 Task: In the Contact  Madison.Walker@Protonmail.com, schedule and save the meeting with title: 'Introducing Our Products and Services ', Select date: '20 September, 2023', select start time: 10:30:AM. Add location on call (718) 987-6555 with meeting description: For further discussion on products, kindly join the meeting.. Logged in from softage.6@softage.net
Action: Mouse moved to (104, 70)
Screenshot: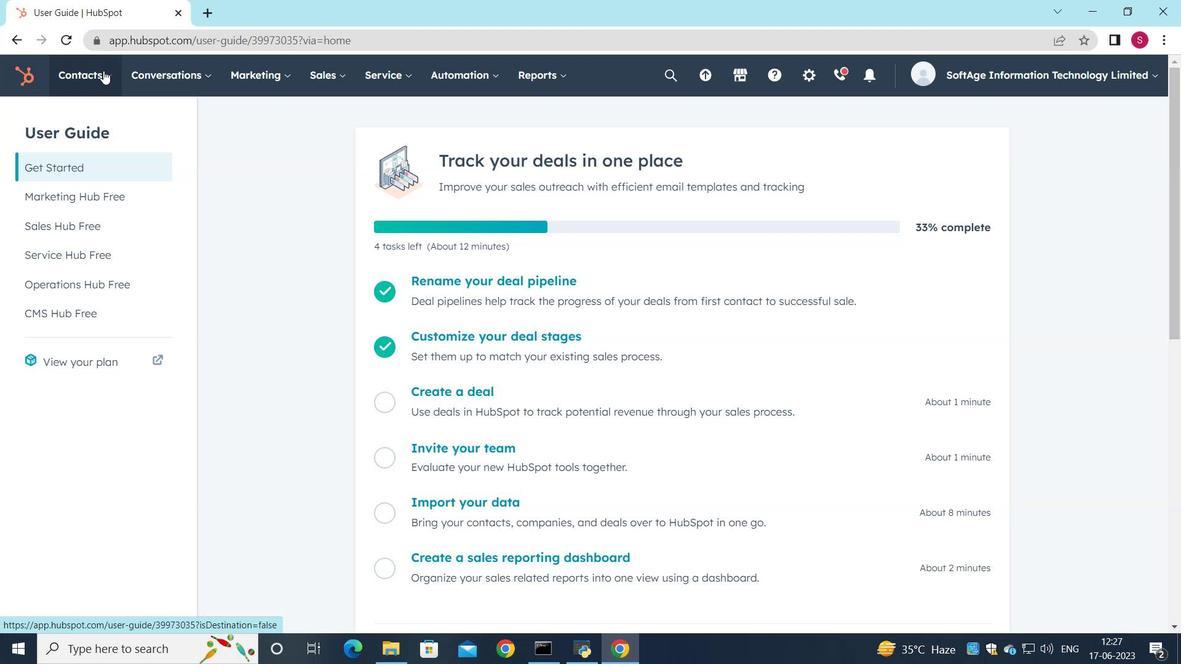 
Action: Mouse pressed left at (104, 70)
Screenshot: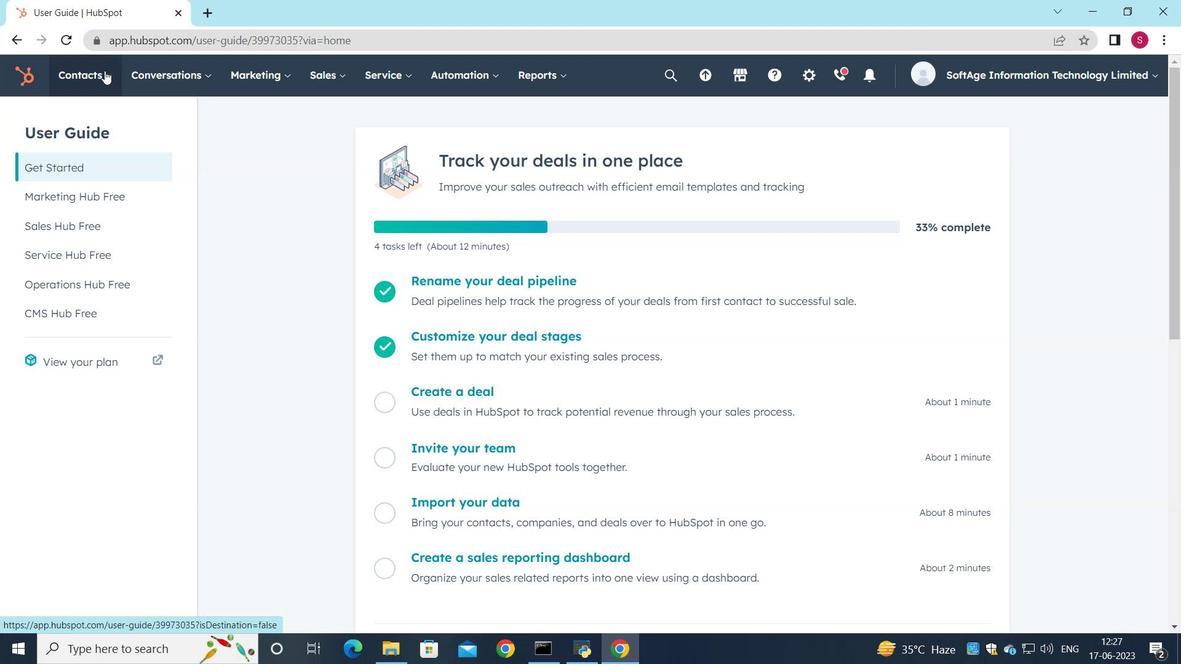 
Action: Mouse moved to (127, 116)
Screenshot: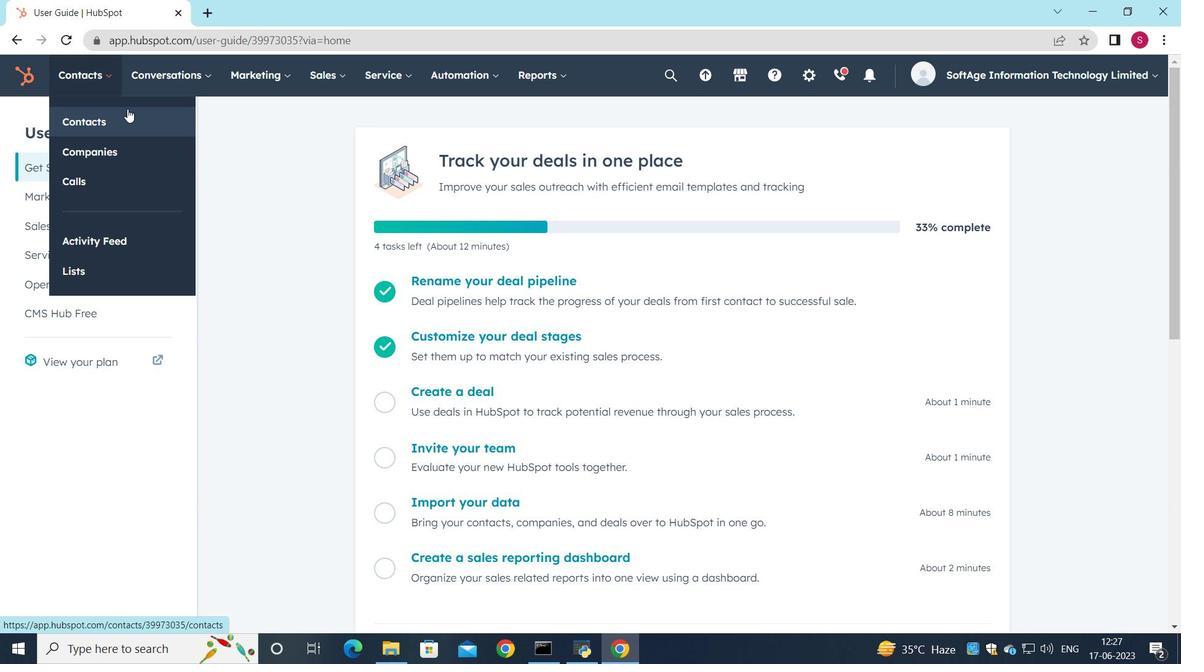 
Action: Mouse pressed left at (127, 116)
Screenshot: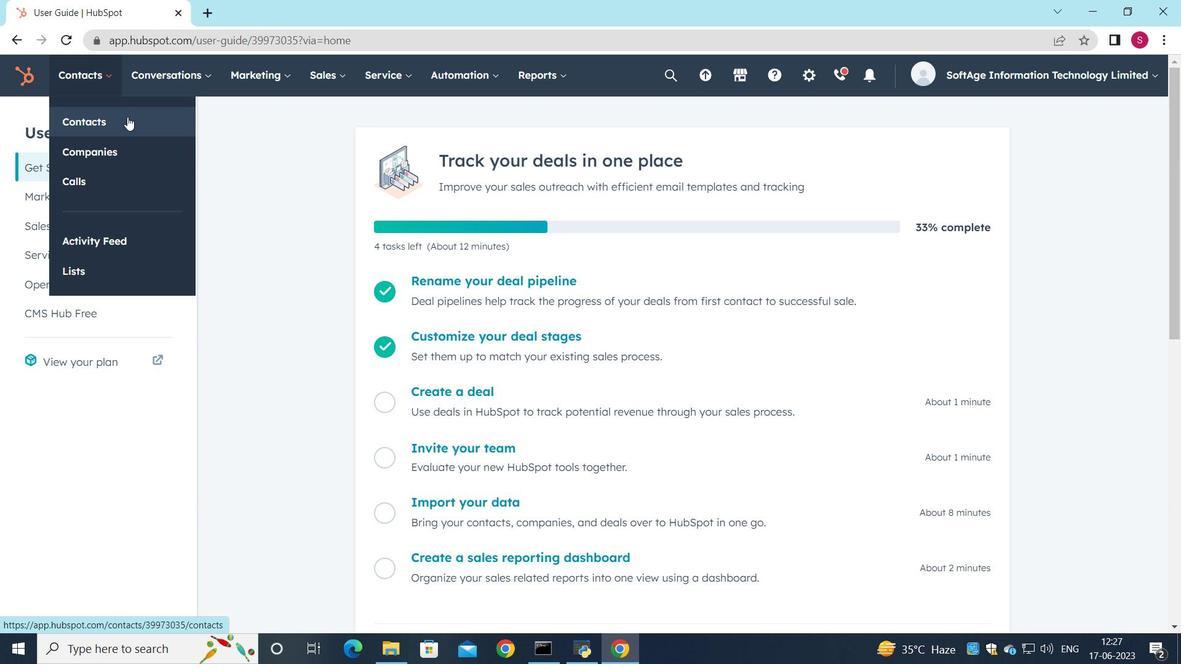 
Action: Mouse moved to (141, 244)
Screenshot: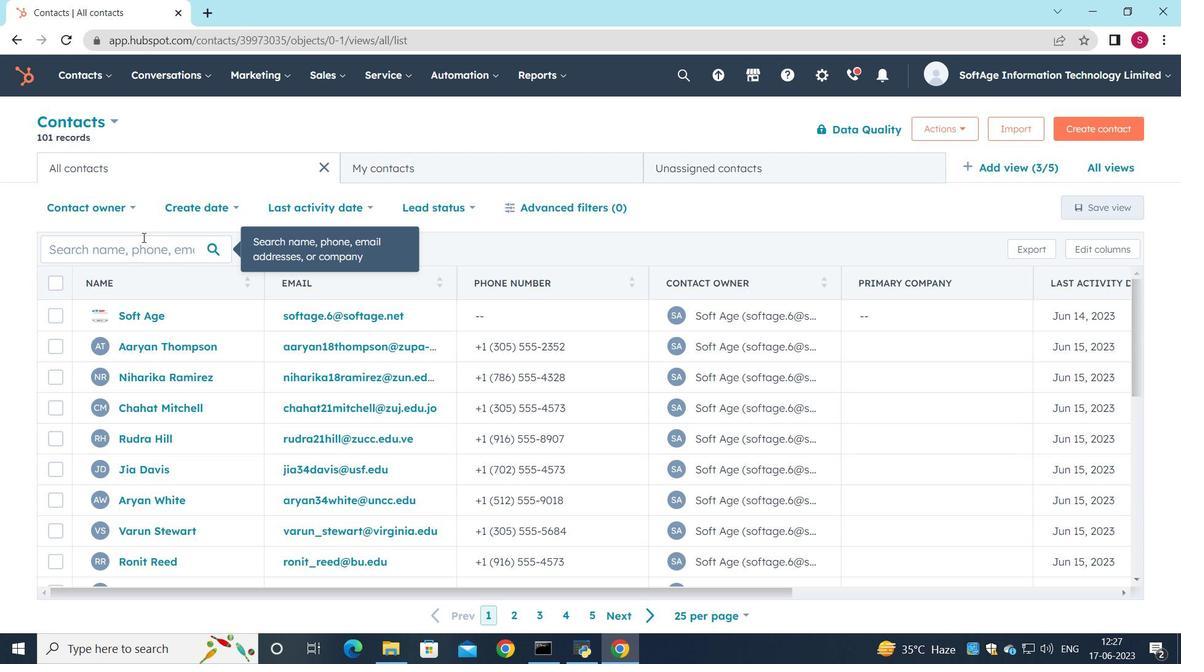 
Action: Mouse pressed left at (141, 244)
Screenshot: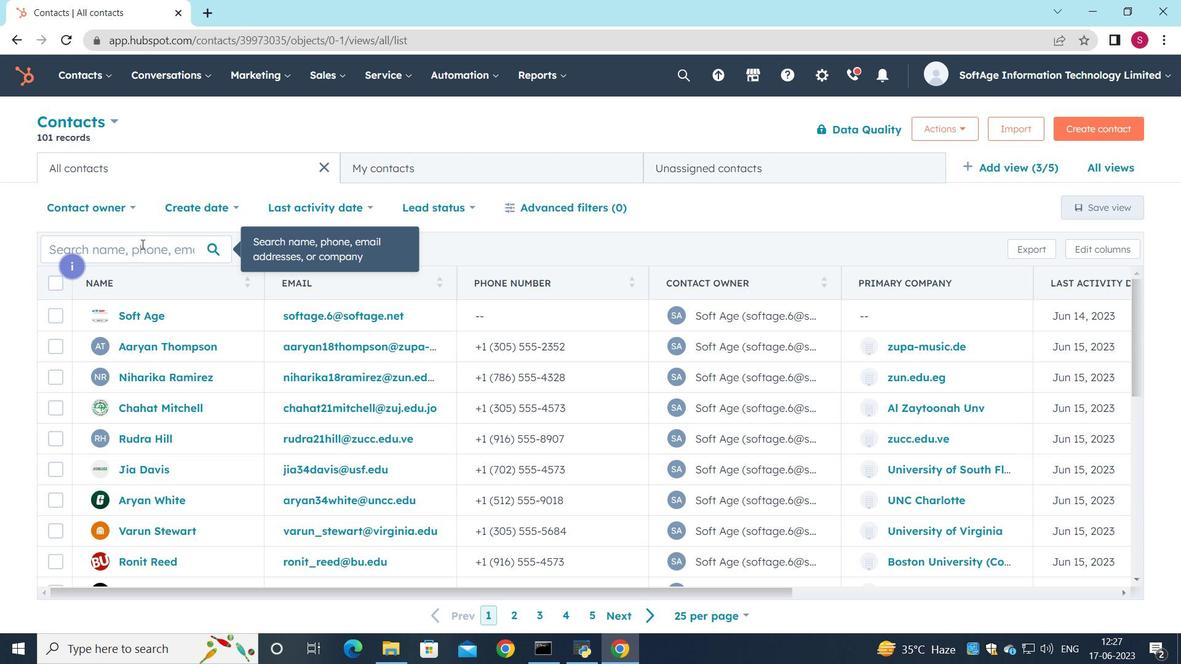 
Action: Key pressed <Key.shift><Key.shift><Key.shift><Key.shift><Key.shift><Key.shift><Key.shift>Madison.<Key.shift>Walker<Key.shift><Key.shift><Key.shift><Key.shift><Key.shift><Key.shift><Key.shift><Key.shift><Key.shift><Key.shift><Key.shift><Key.shift>@<Key.shift><Key.shift><Key.shift><Key.shift>Protonmail.com
Screenshot: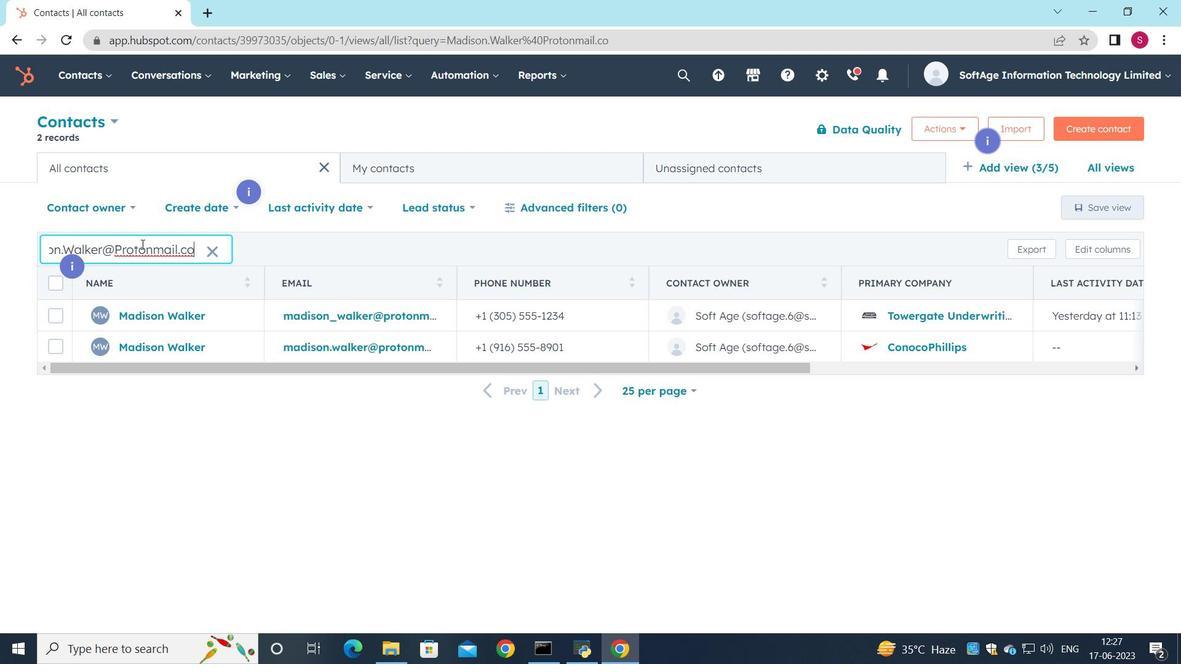 
Action: Mouse moved to (162, 307)
Screenshot: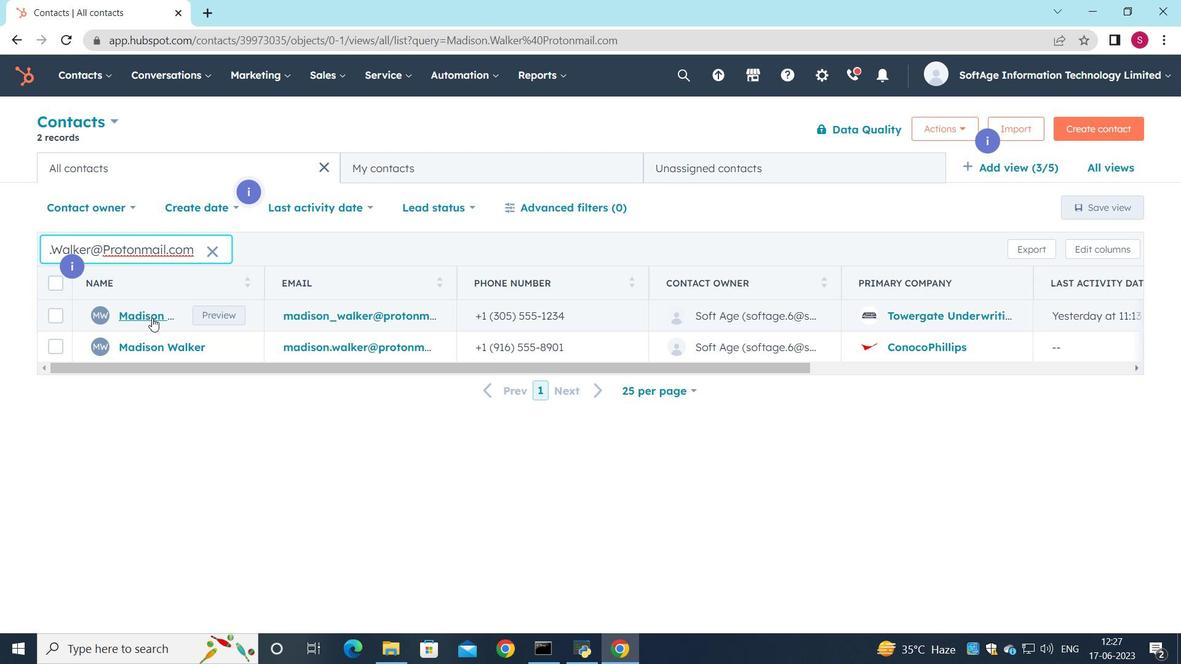 
Action: Mouse pressed left at (162, 307)
Screenshot: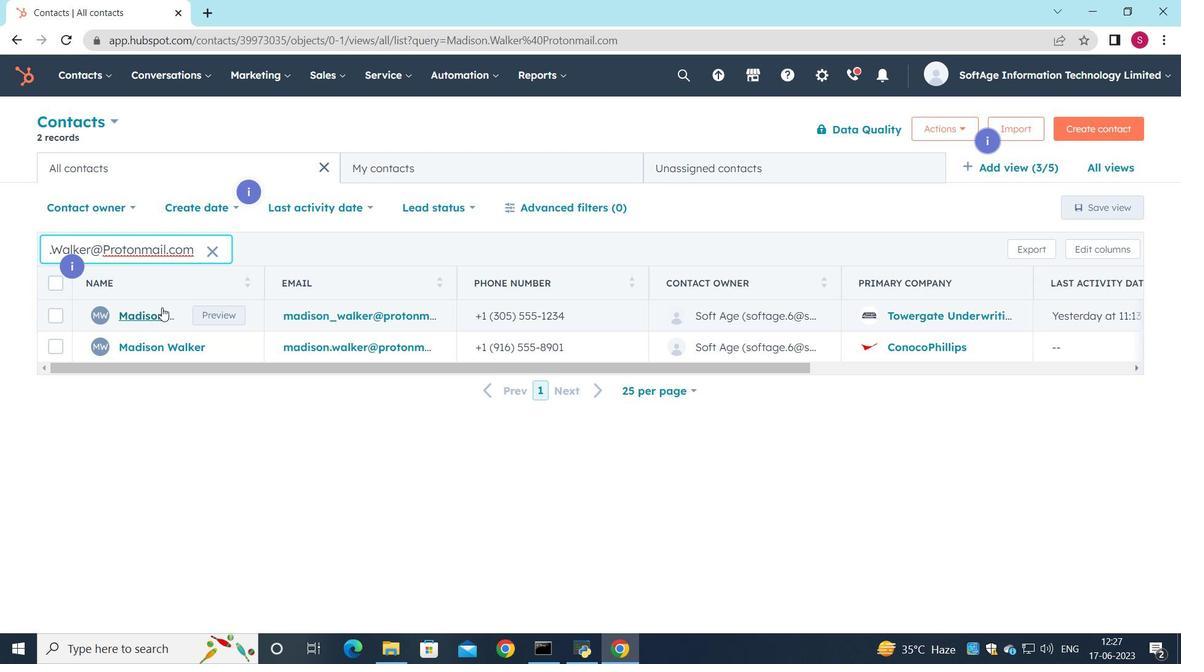 
Action: Mouse moved to (164, 313)
Screenshot: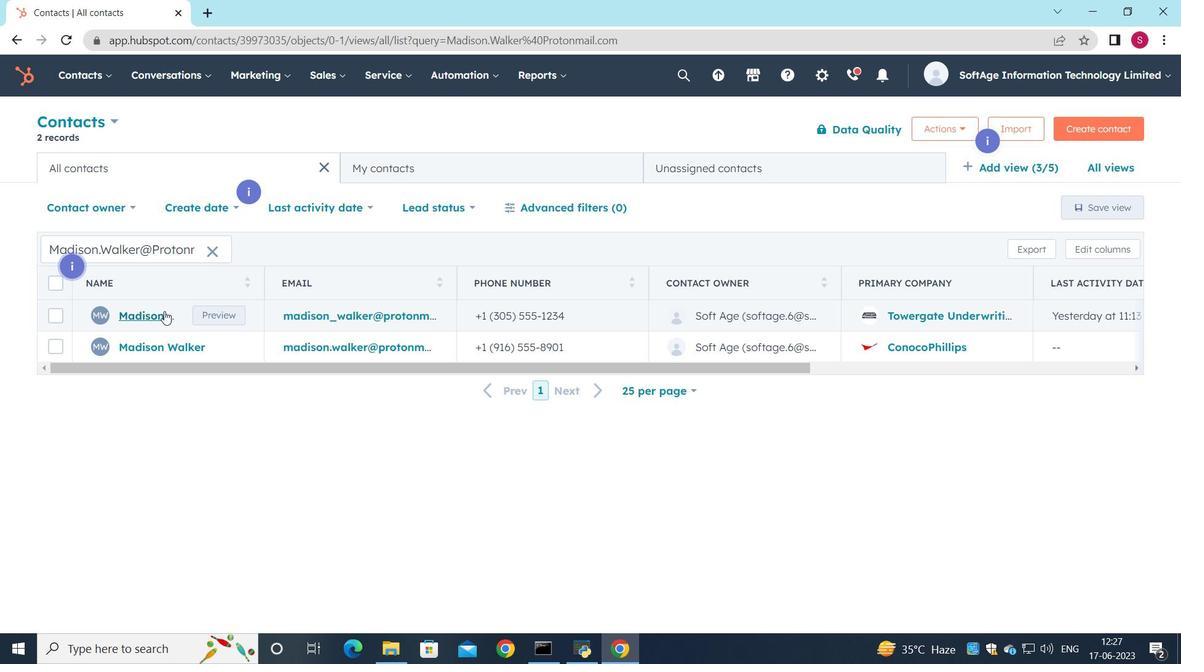 
Action: Mouse pressed left at (164, 313)
Screenshot: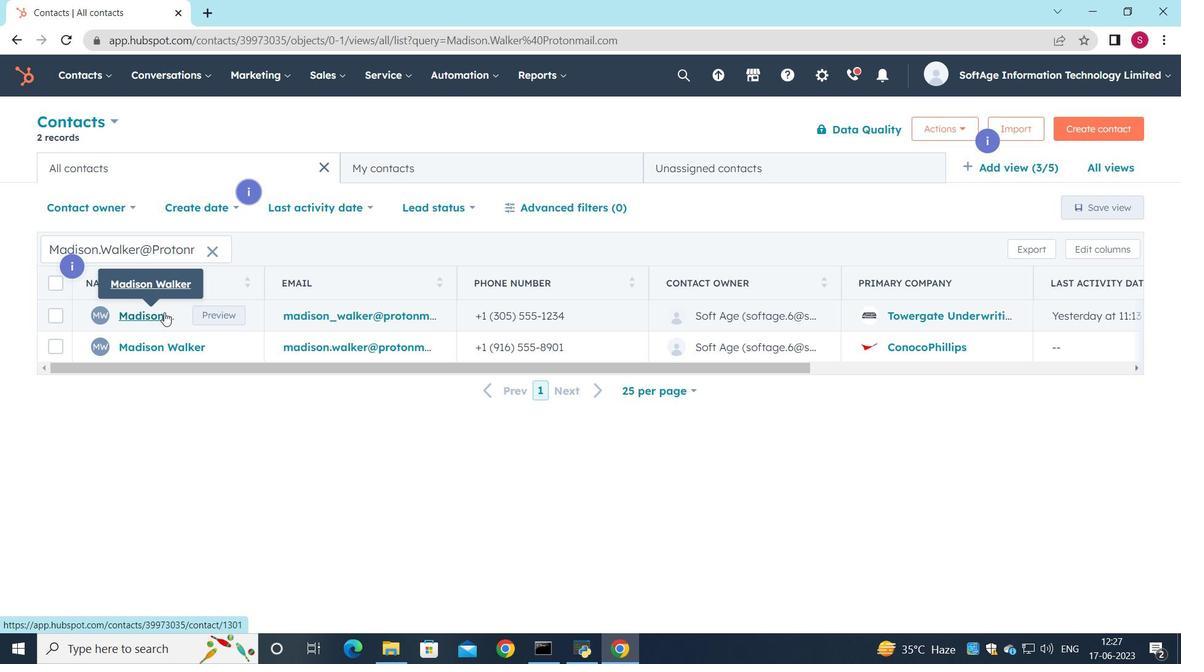 
Action: Mouse moved to (203, 260)
Screenshot: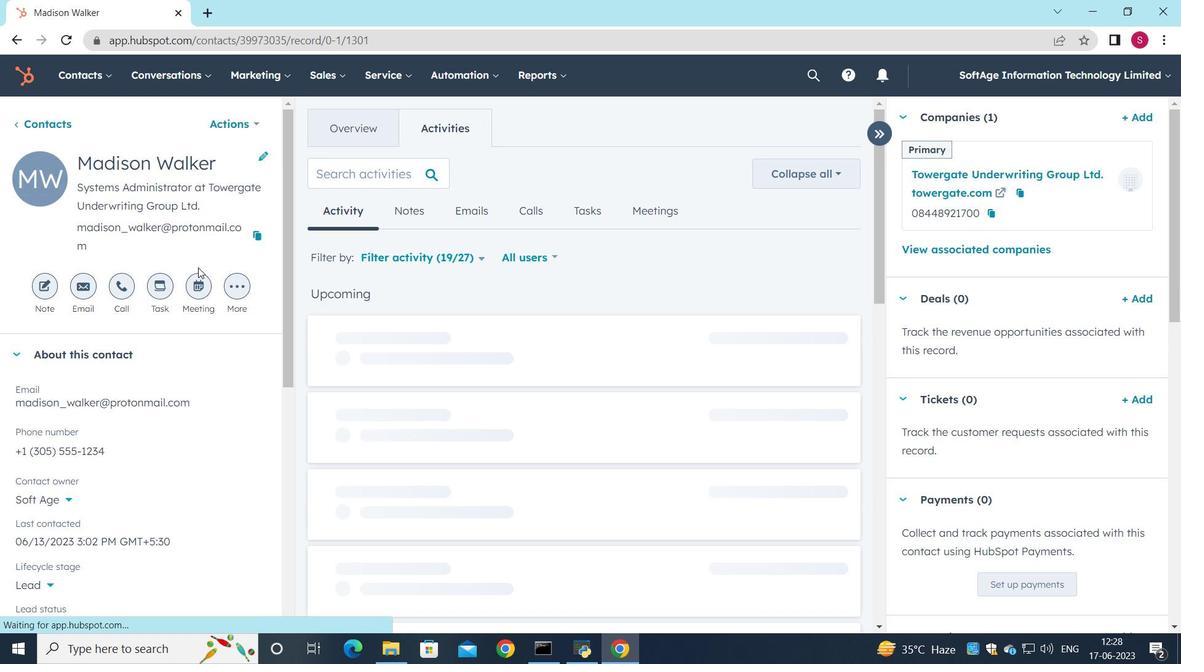 
Action: Mouse pressed left at (203, 260)
Screenshot: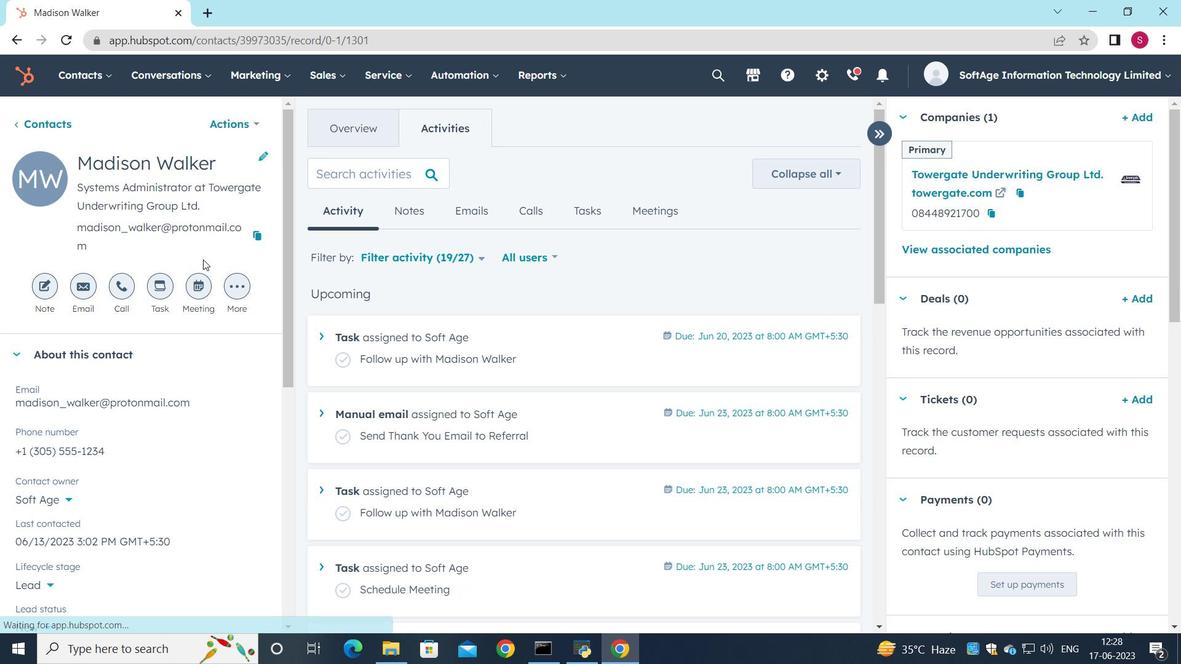 
Action: Mouse moved to (201, 273)
Screenshot: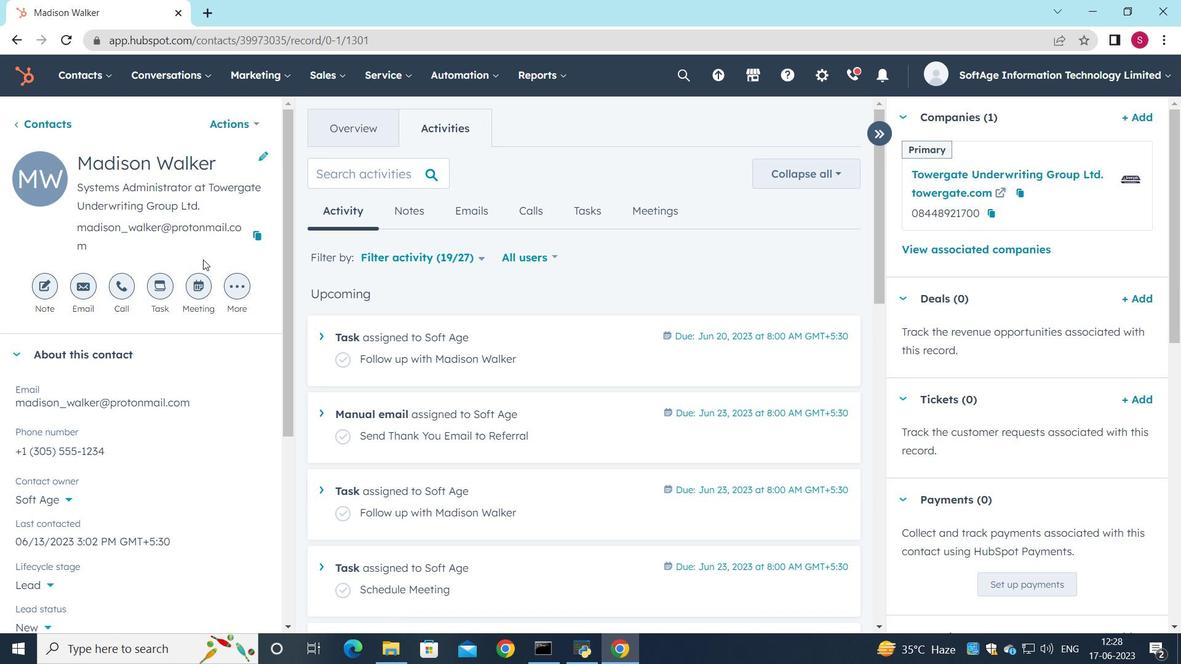 
Action: Mouse pressed left at (201, 273)
Screenshot: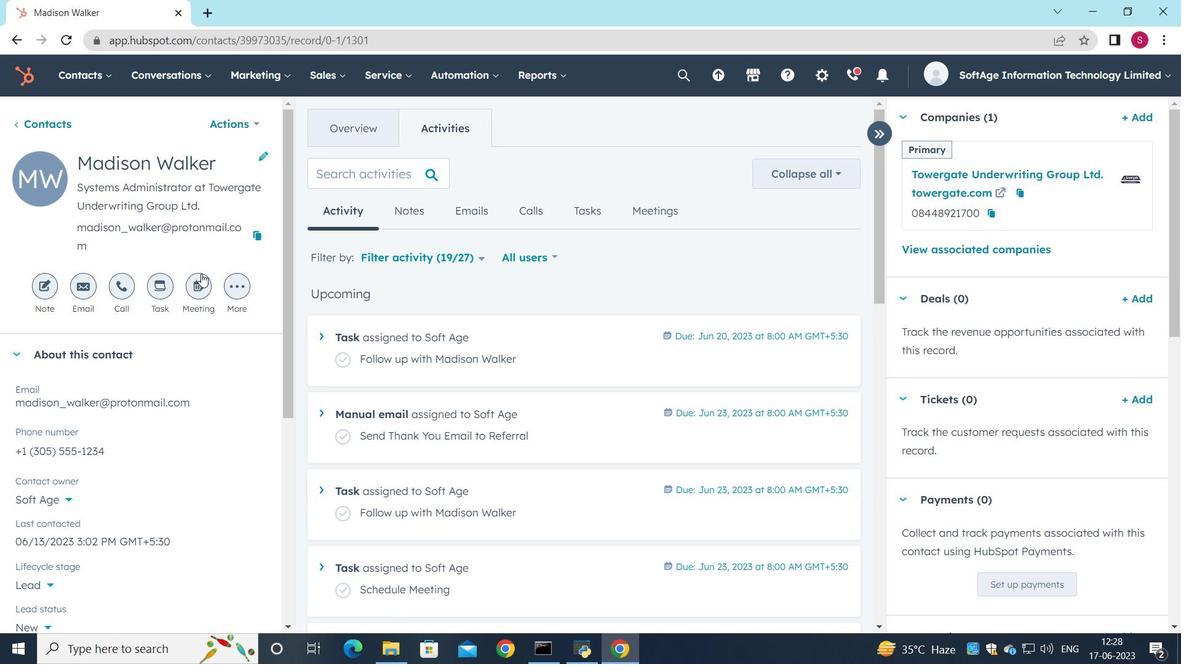 
Action: Mouse moved to (176, 224)
Screenshot: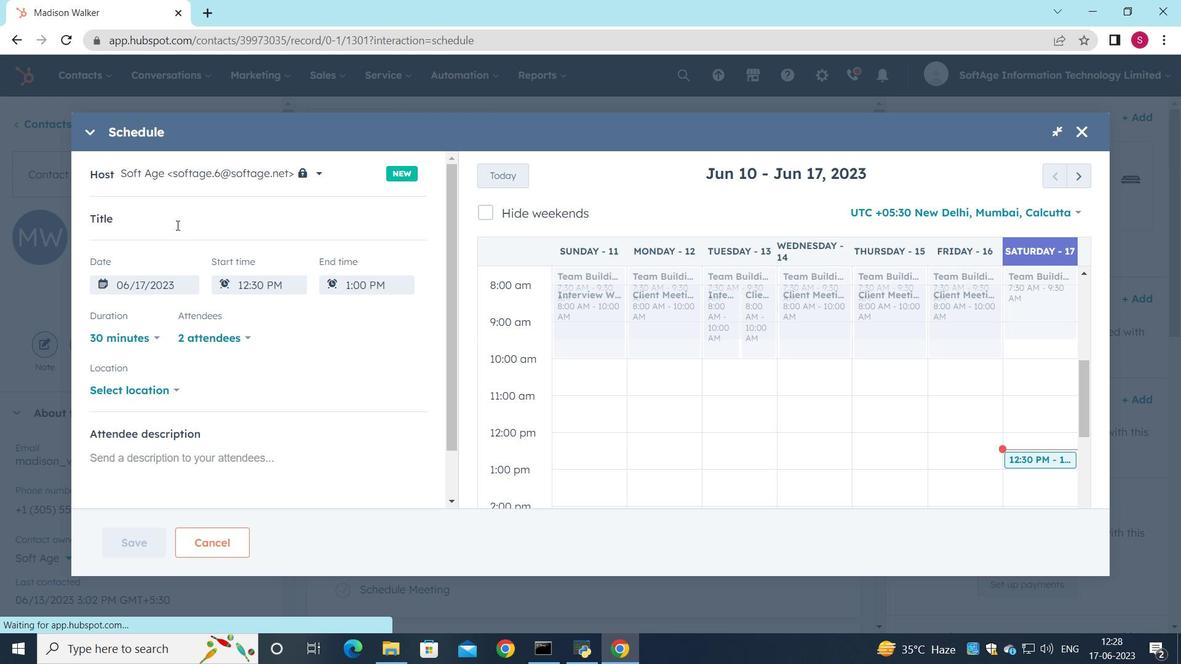 
Action: Key pressed <Key.shift>Introducing<Key.space><Key.shift>Our<Key.space><Key.shift>Products<Key.space>and<Key.space><Key.shift>Services
Screenshot: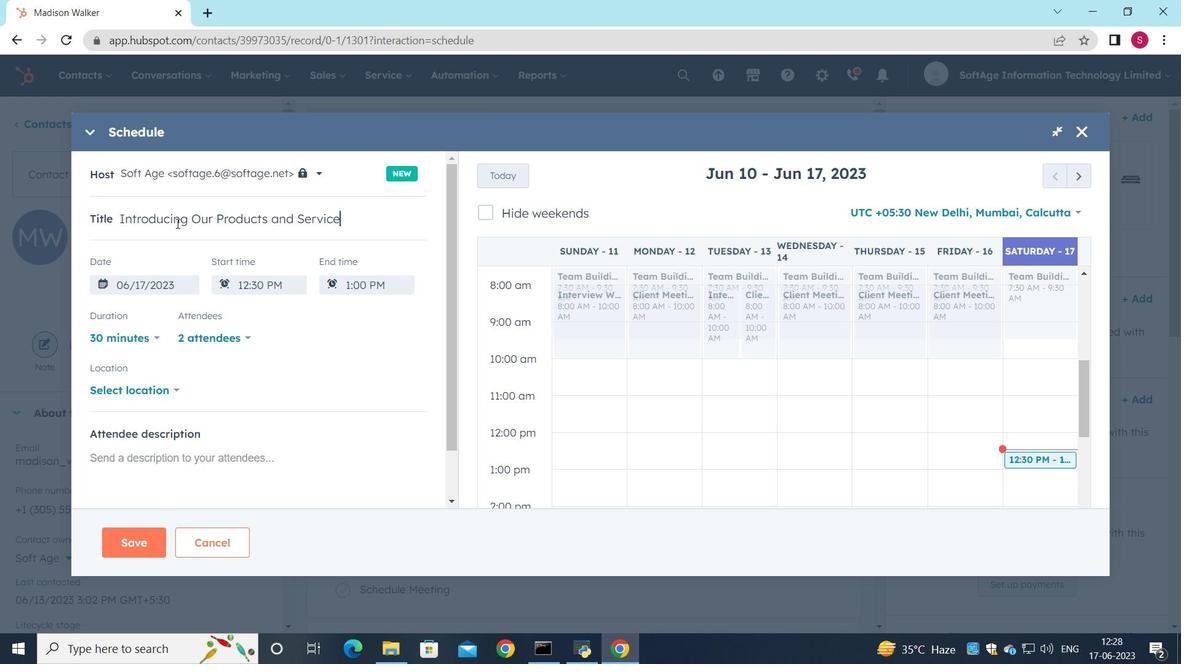 
Action: Mouse moved to (1079, 184)
Screenshot: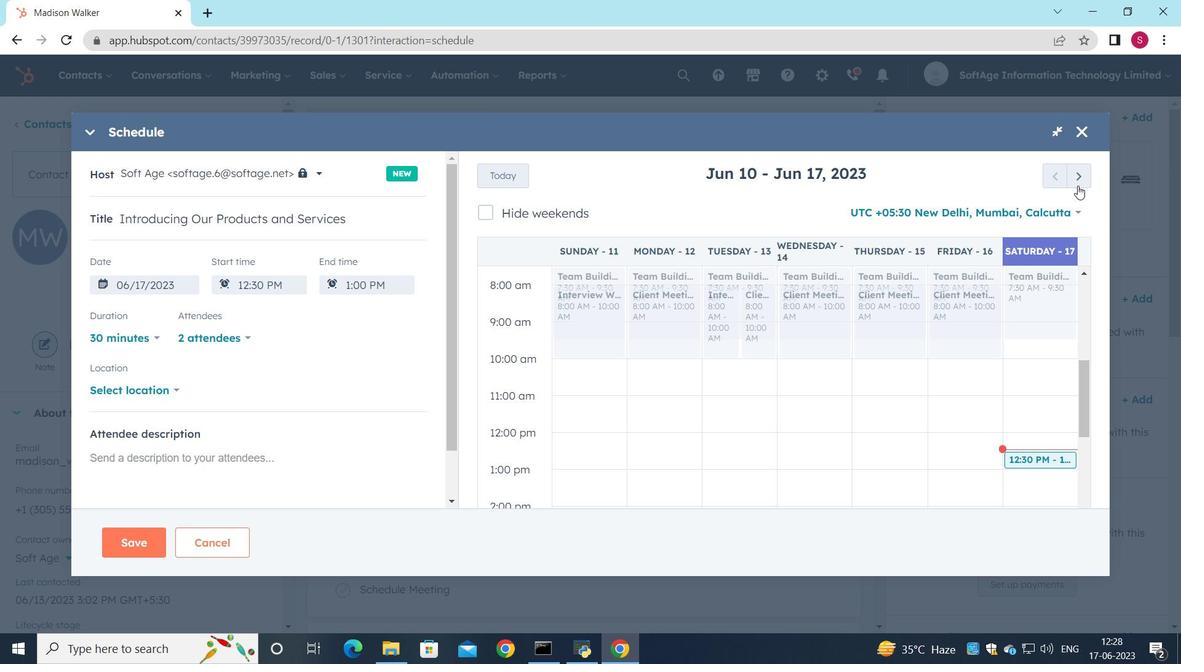 
Action: Mouse pressed left at (1079, 184)
Screenshot: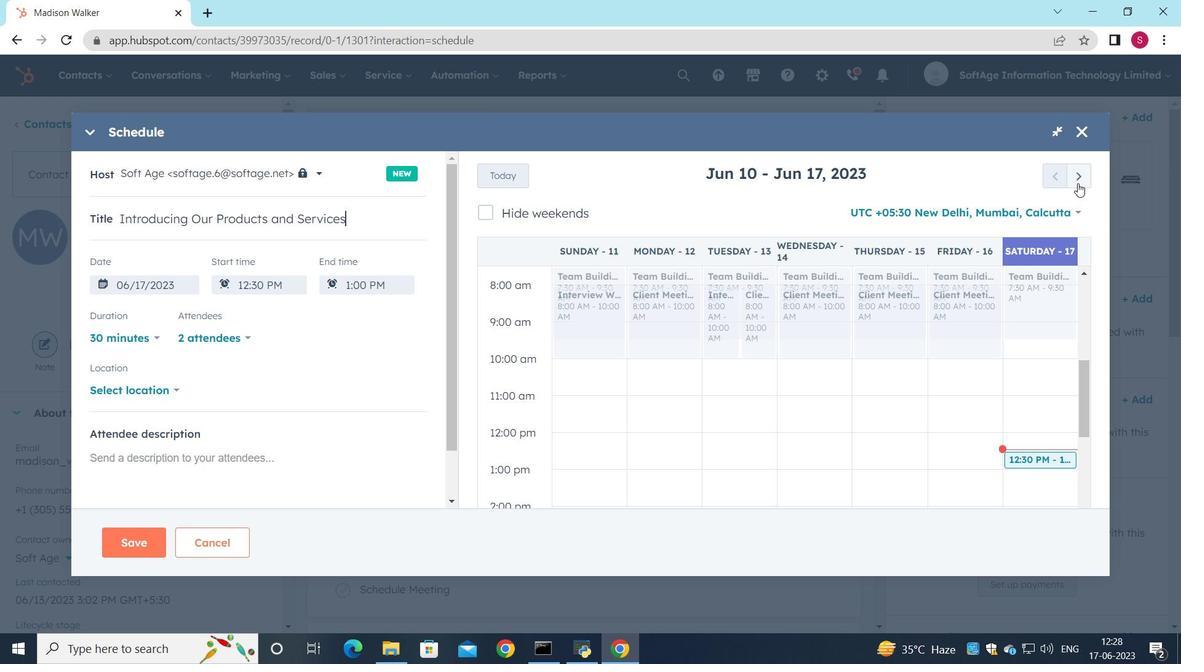 
Action: Mouse pressed left at (1079, 184)
Screenshot: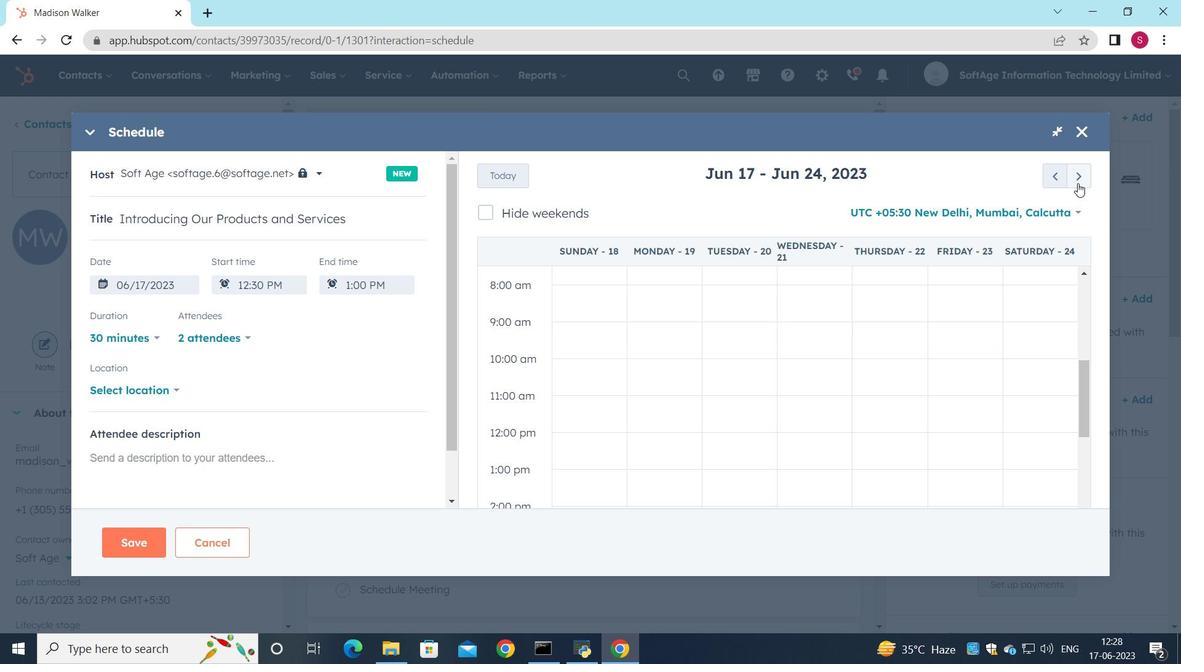 
Action: Mouse pressed left at (1079, 184)
Screenshot: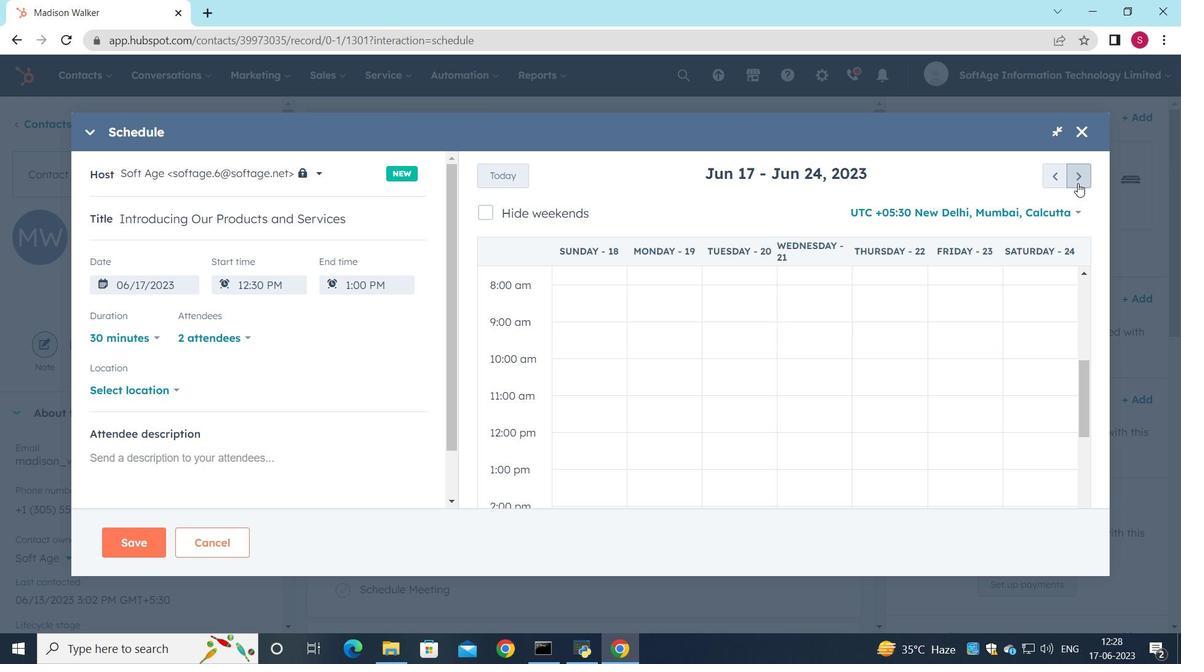 
Action: Mouse pressed left at (1079, 184)
Screenshot: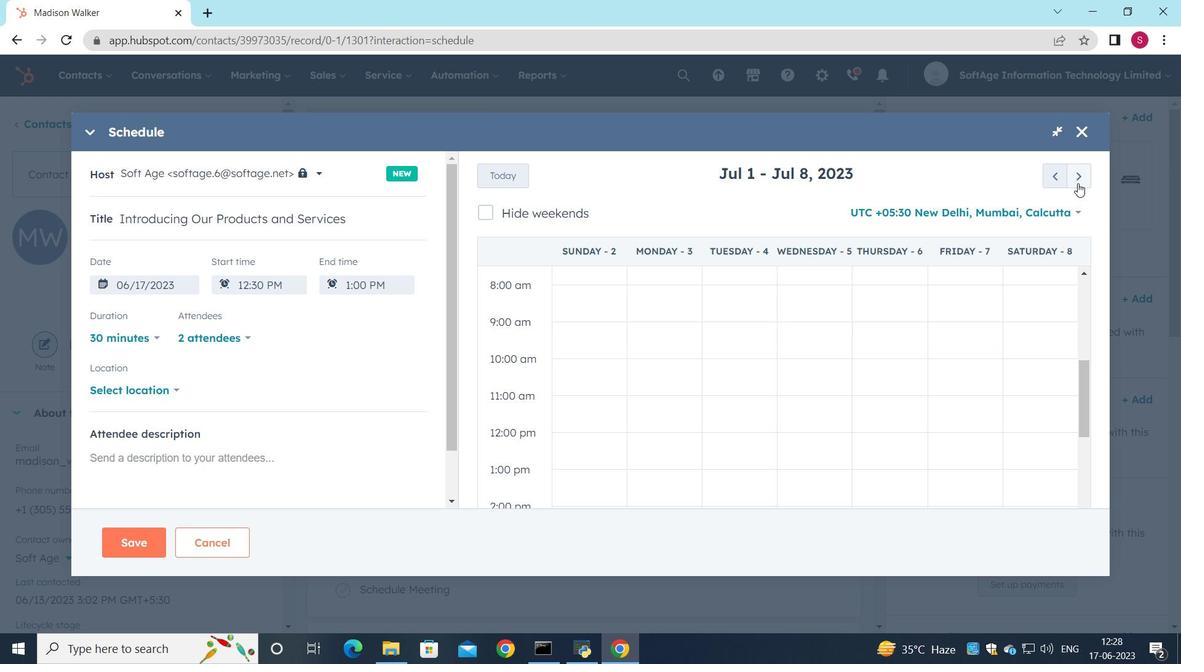 
Action: Mouse pressed left at (1079, 184)
Screenshot: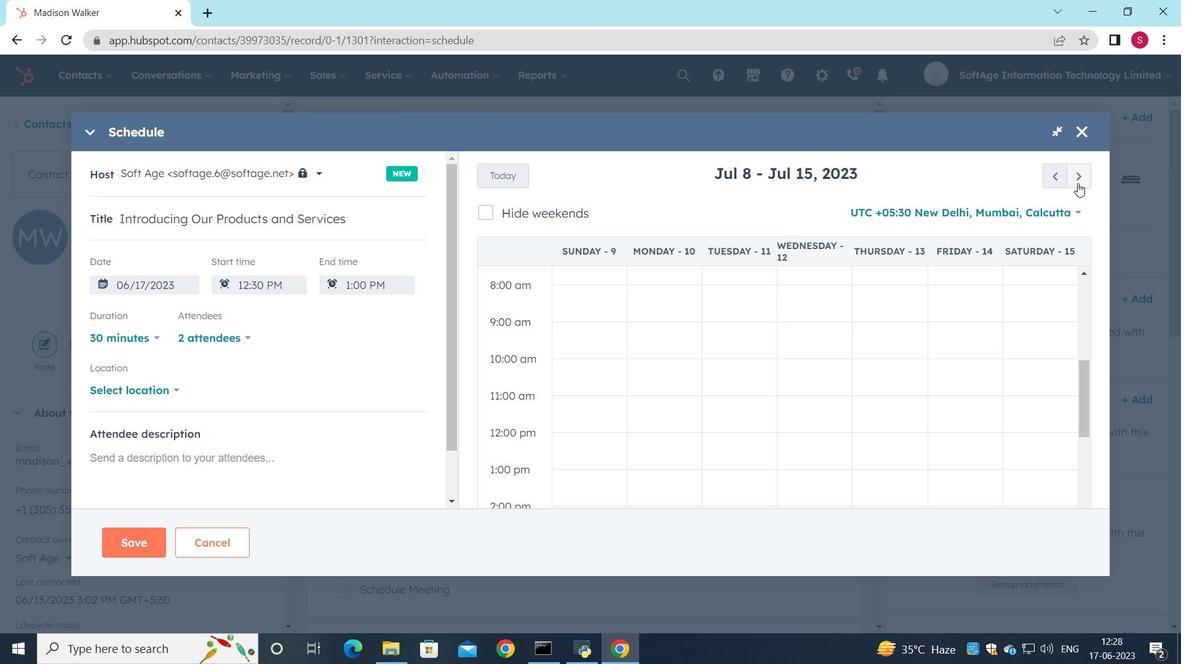 
Action: Mouse pressed left at (1079, 184)
Screenshot: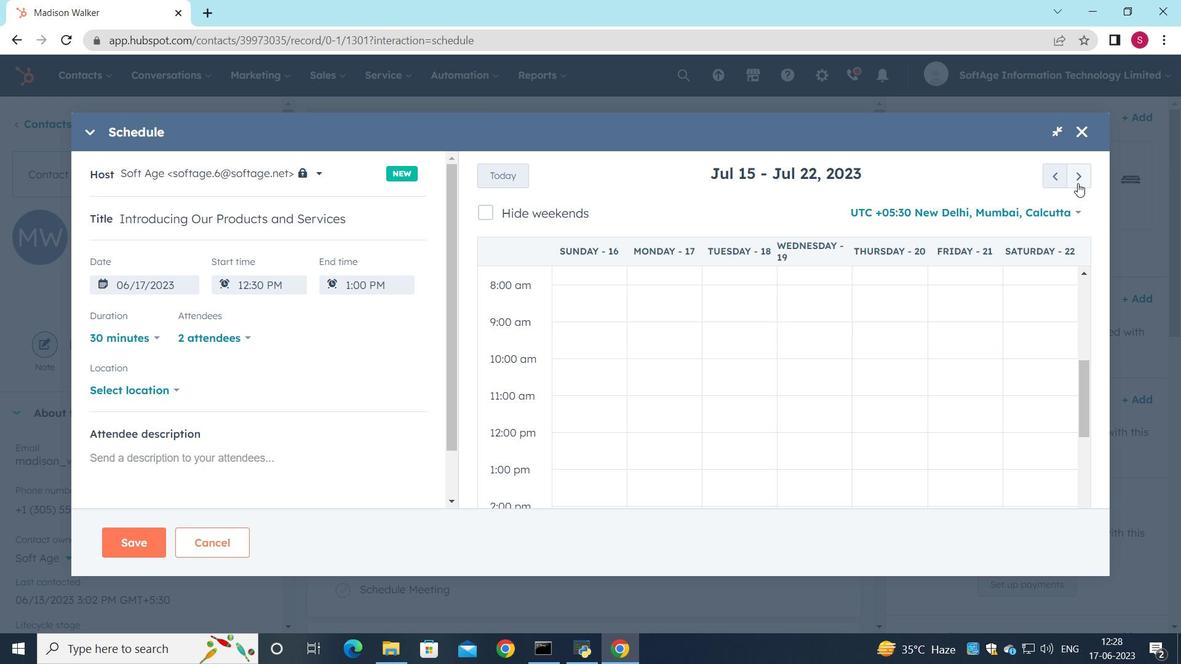 
Action: Mouse pressed left at (1079, 184)
Screenshot: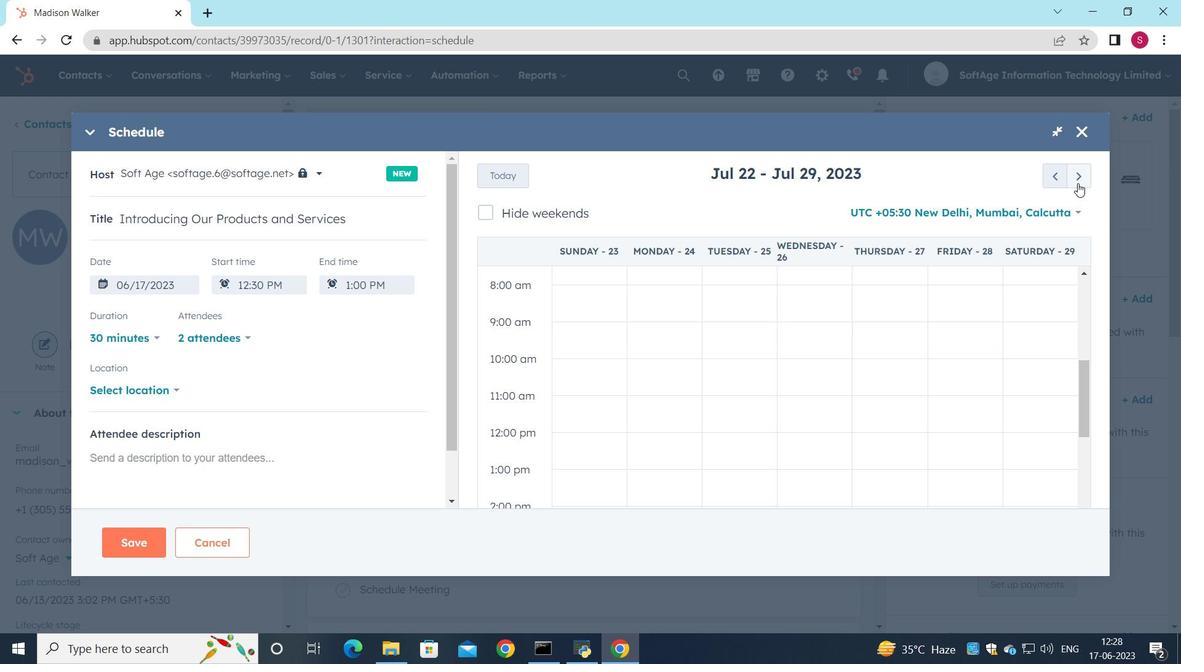 
Action: Mouse pressed left at (1079, 184)
Screenshot: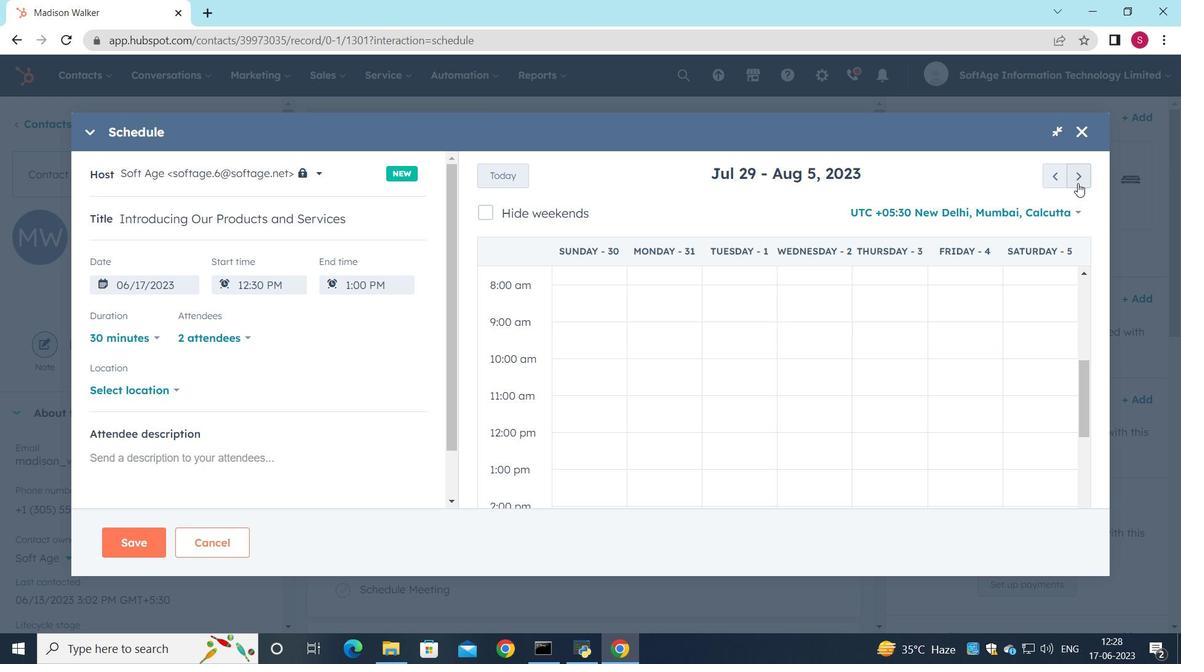 
Action: Mouse pressed left at (1079, 184)
Screenshot: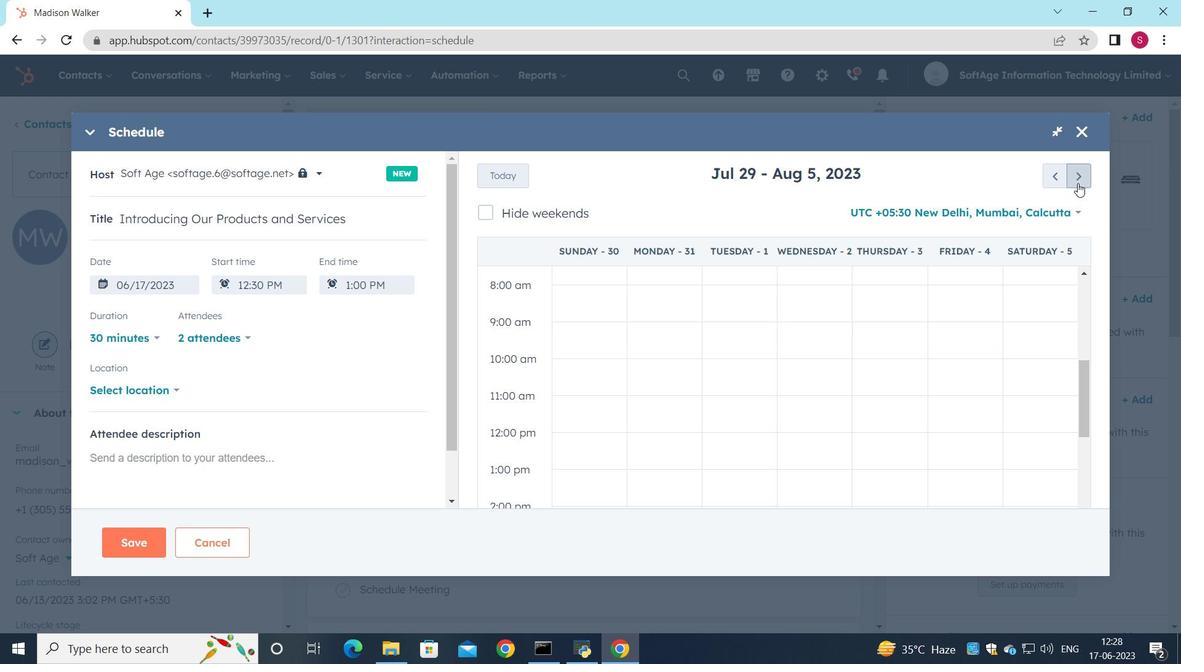 
Action: Mouse pressed left at (1079, 184)
Screenshot: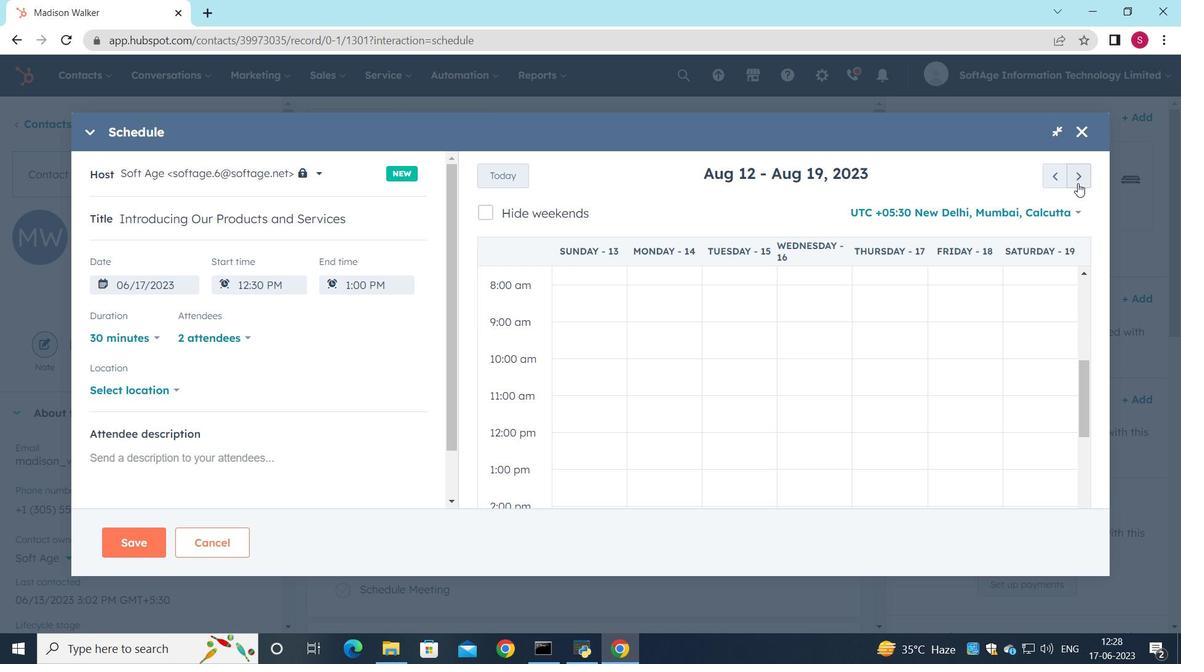 
Action: Mouse pressed left at (1079, 184)
Screenshot: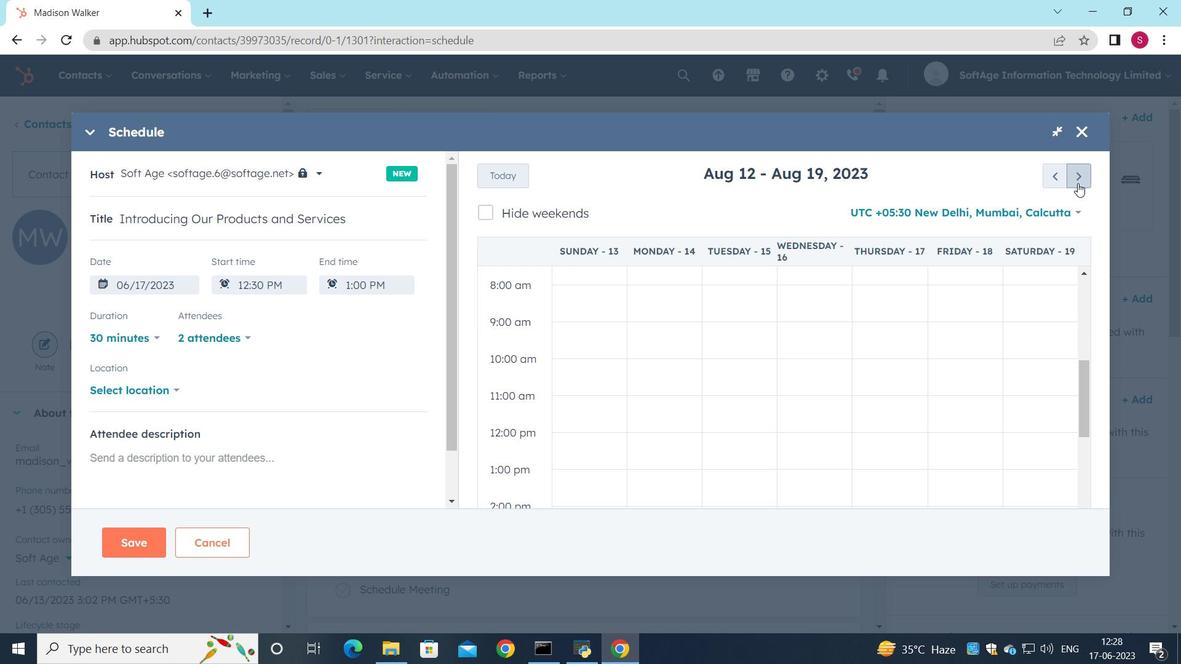 
Action: Mouse pressed left at (1079, 184)
Screenshot: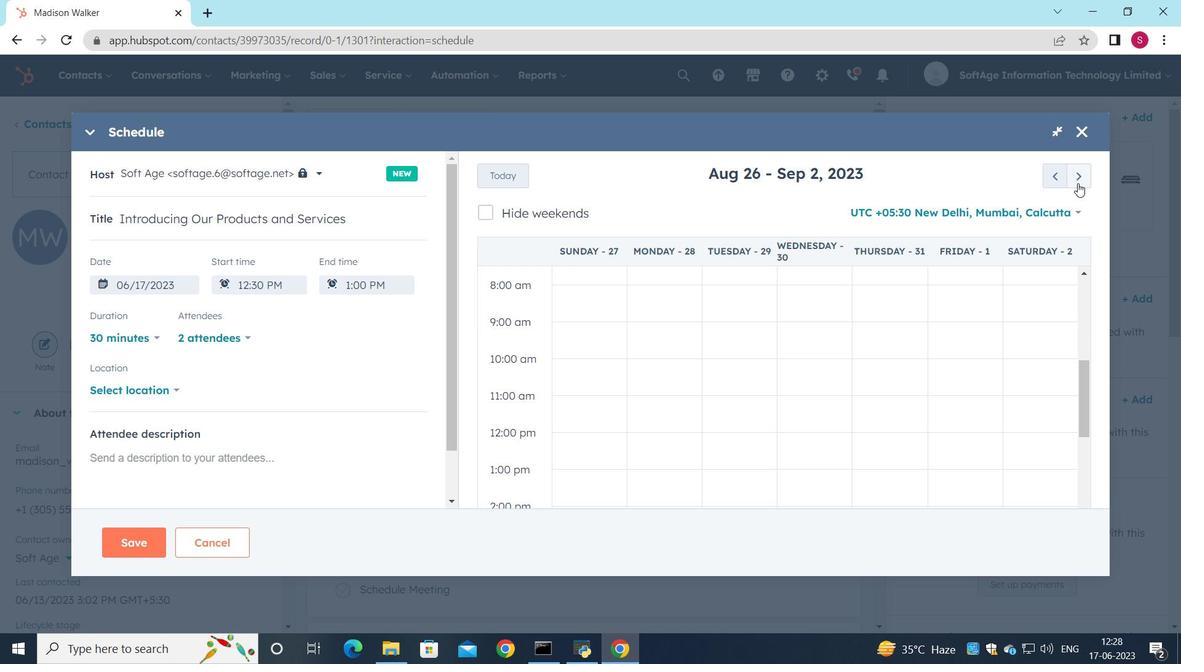 
Action: Mouse pressed left at (1079, 184)
Screenshot: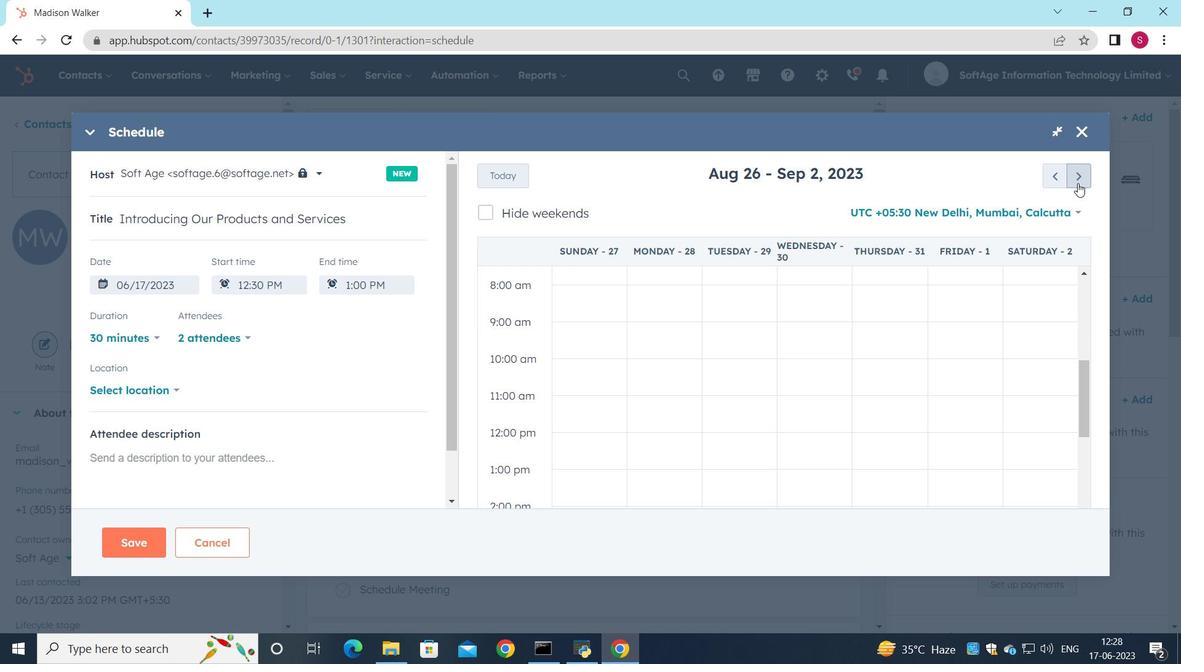 
Action: Mouse pressed left at (1079, 184)
Screenshot: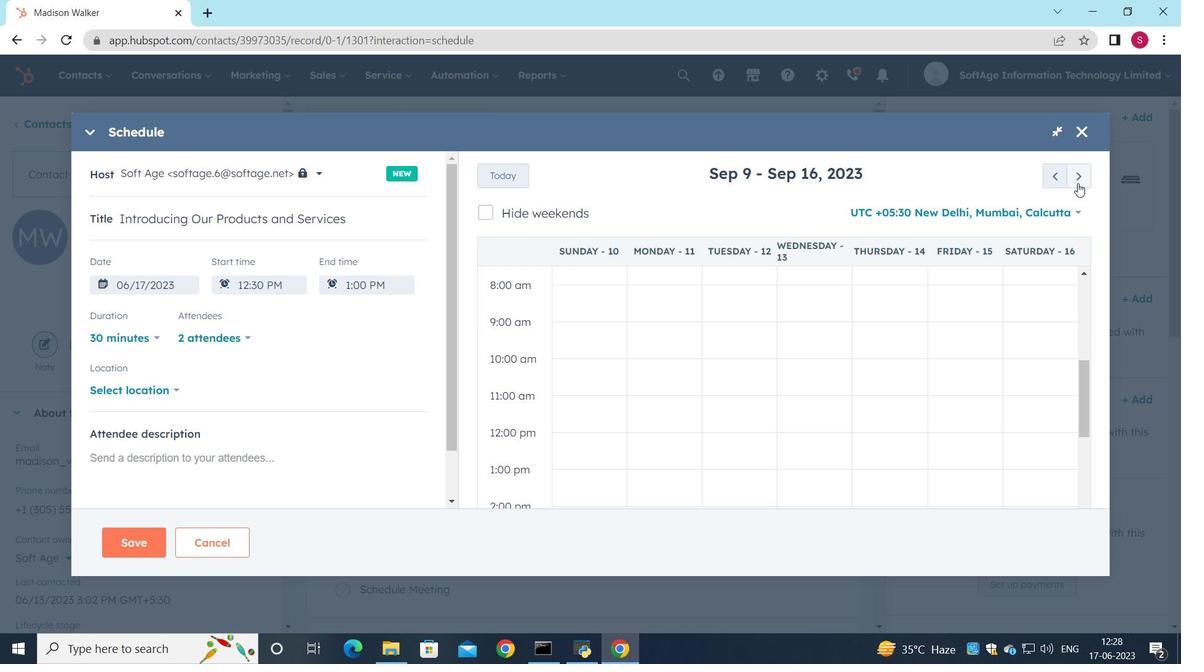 
Action: Mouse moved to (825, 411)
Screenshot: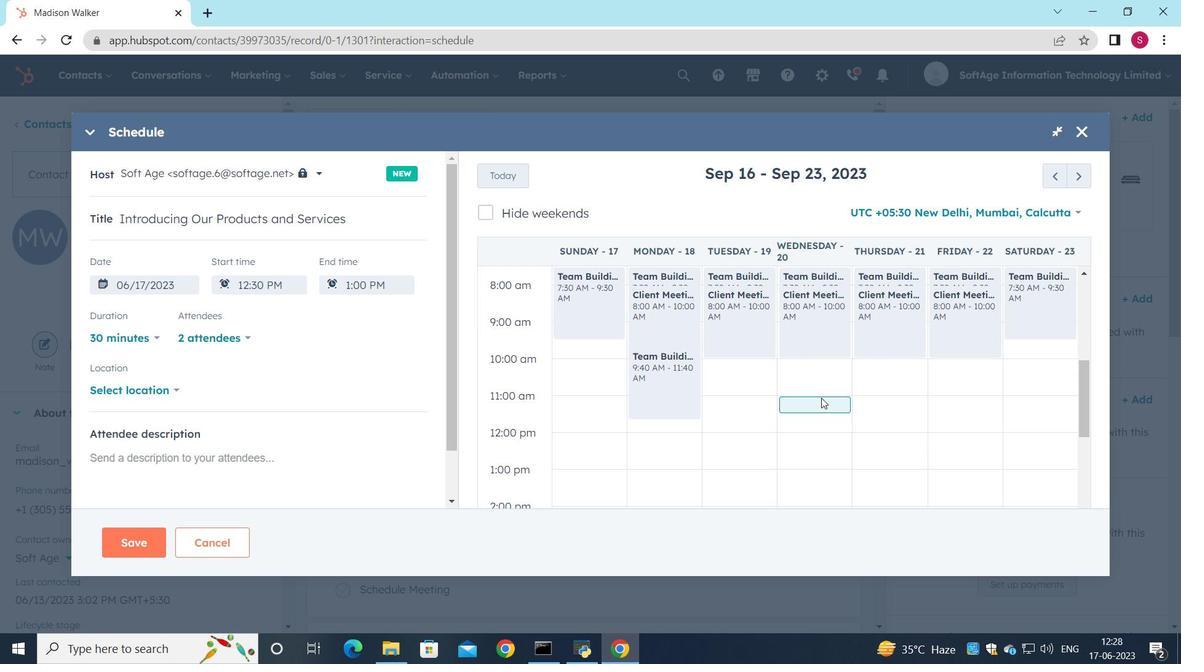 
Action: Mouse scrolled (825, 410) with delta (0, 0)
Screenshot: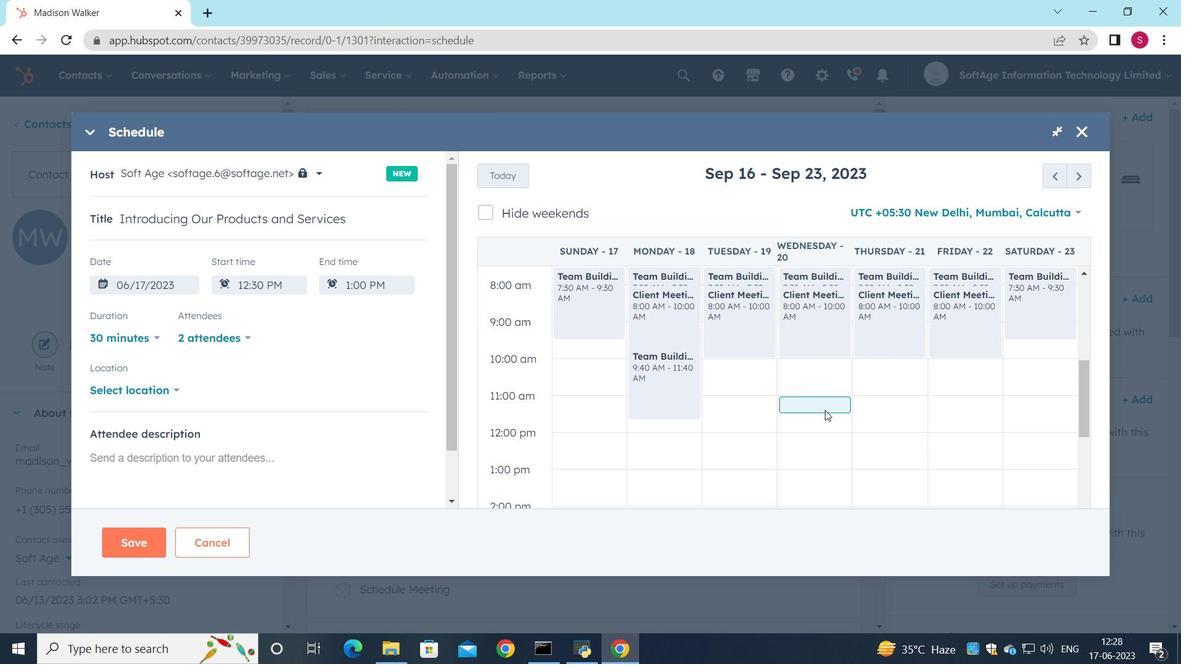 
Action: Mouse scrolled (825, 410) with delta (0, 0)
Screenshot: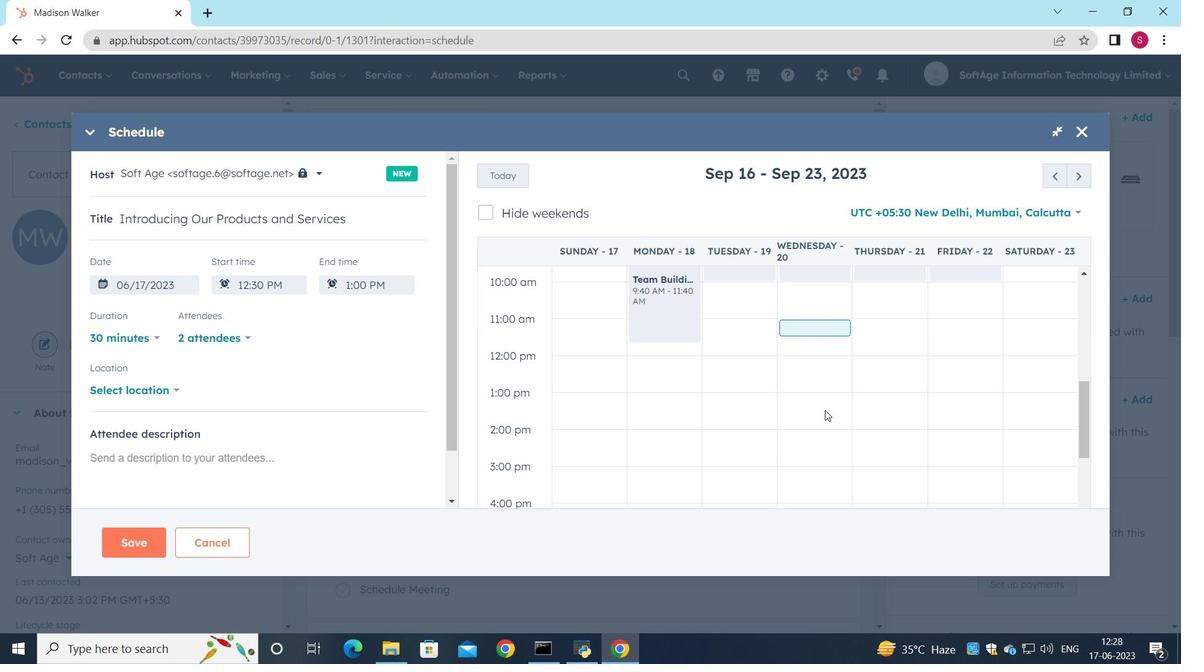 
Action: Mouse moved to (827, 400)
Screenshot: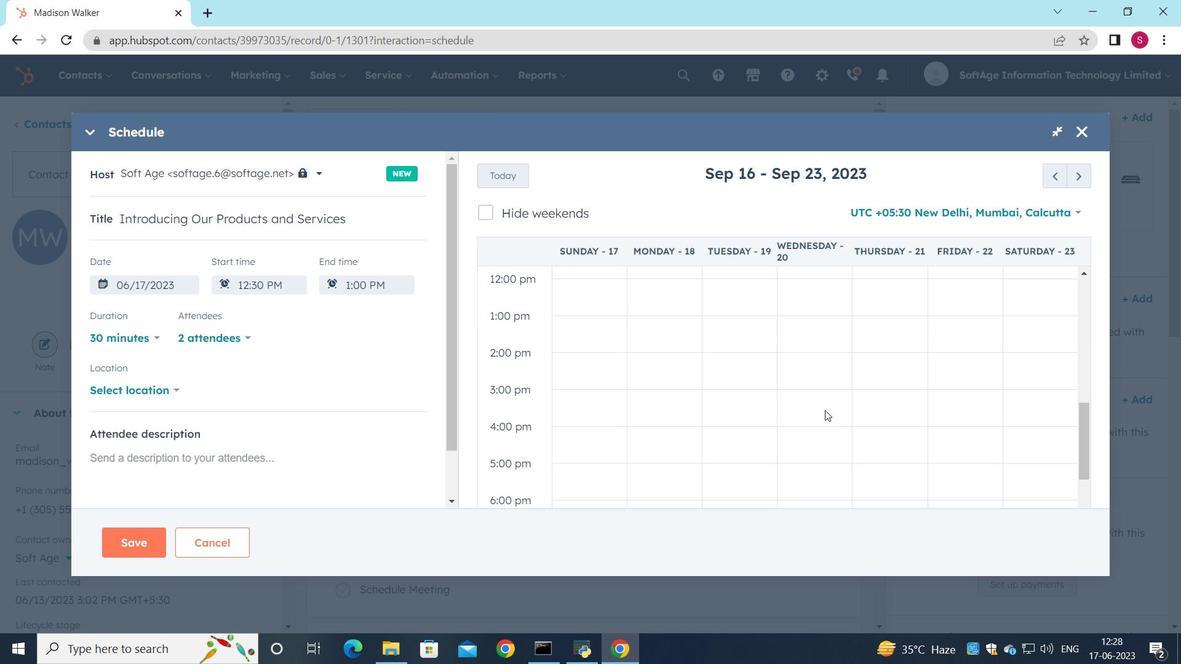 
Action: Mouse scrolled (827, 400) with delta (0, 0)
Screenshot: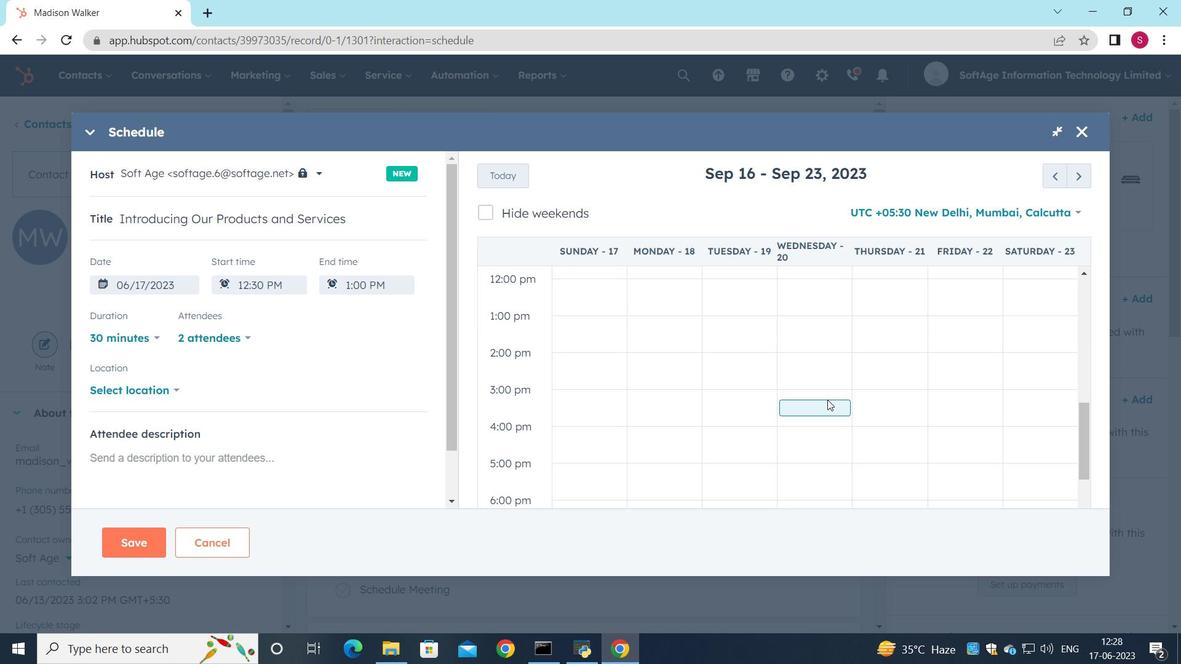 
Action: Mouse moved to (773, 295)
Screenshot: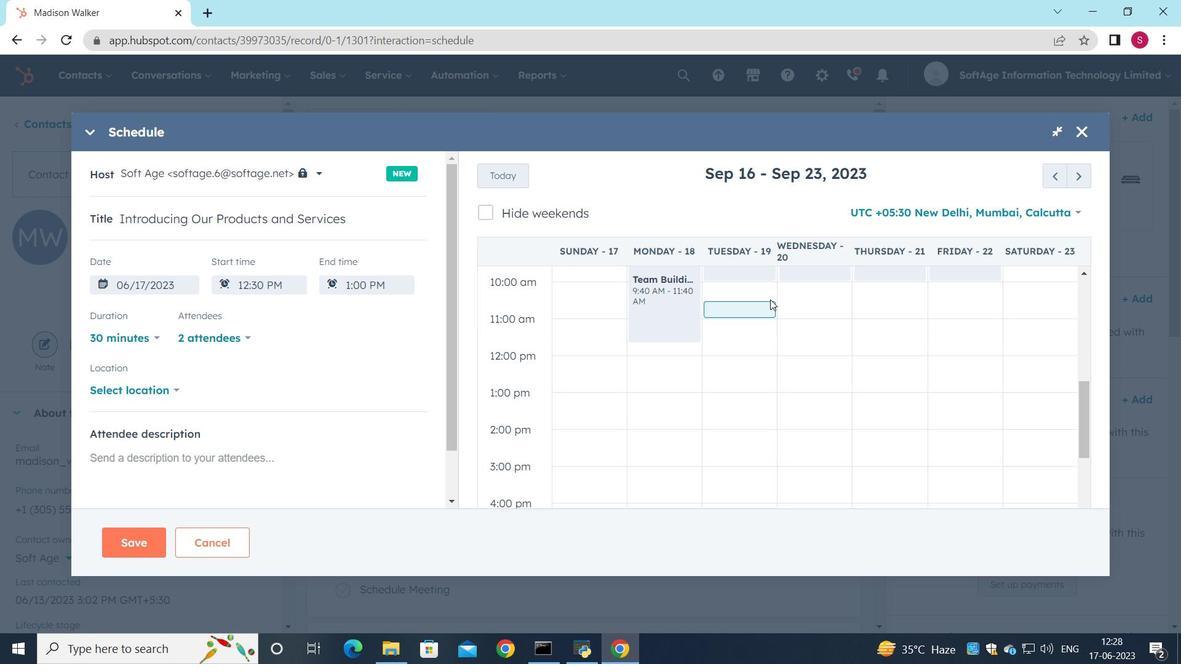 
Action: Mouse scrolled (773, 296) with delta (0, 0)
Screenshot: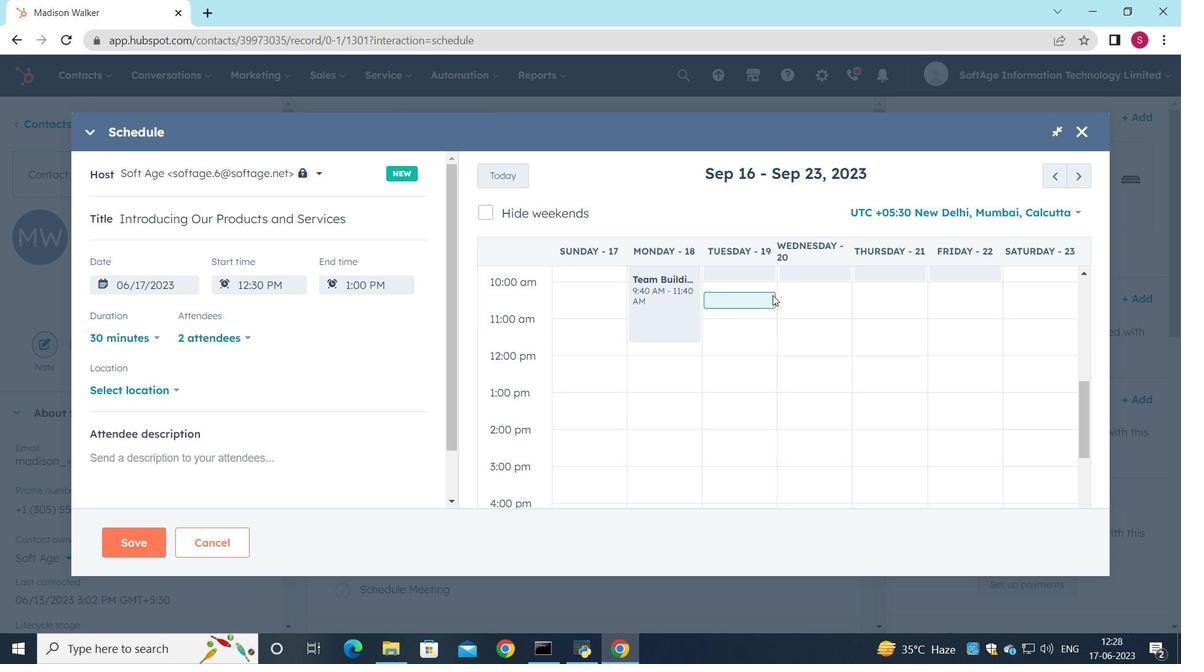 
Action: Mouse moved to (811, 382)
Screenshot: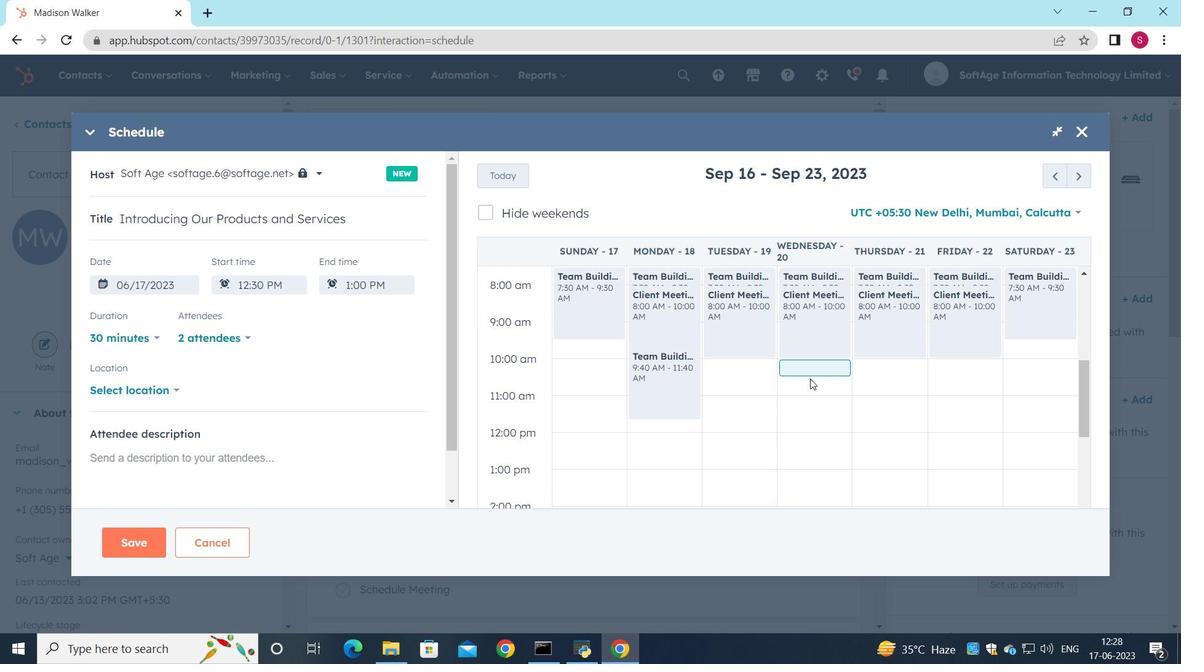 
Action: Mouse pressed left at (811, 382)
Screenshot: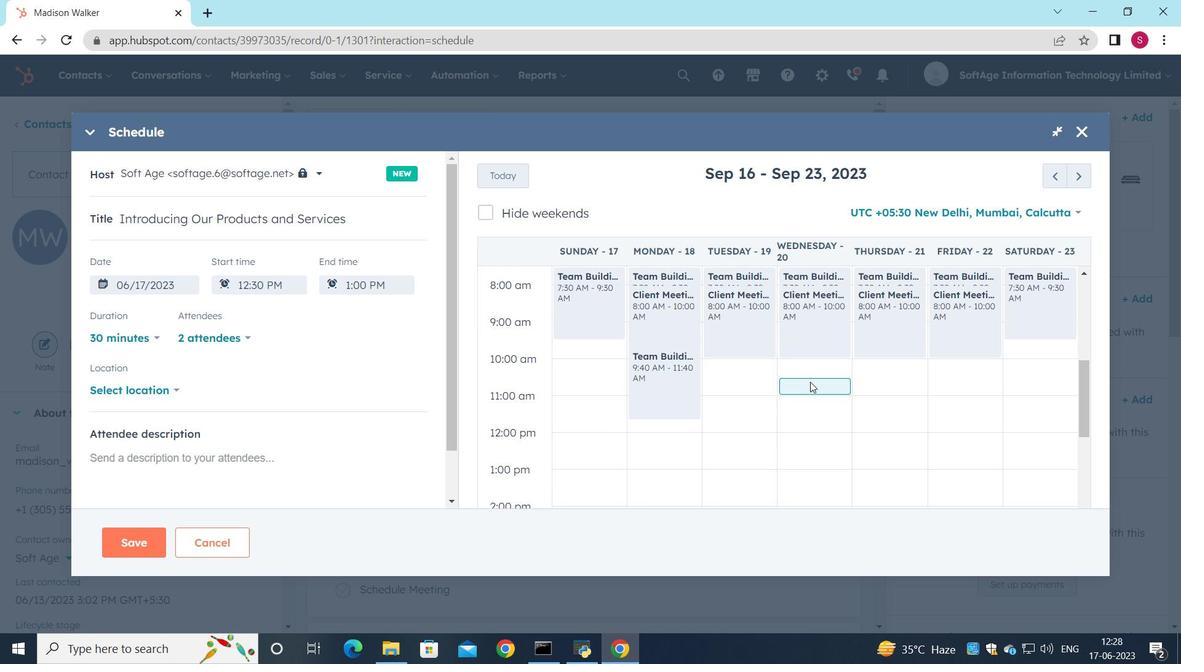 
Action: Mouse moved to (171, 386)
Screenshot: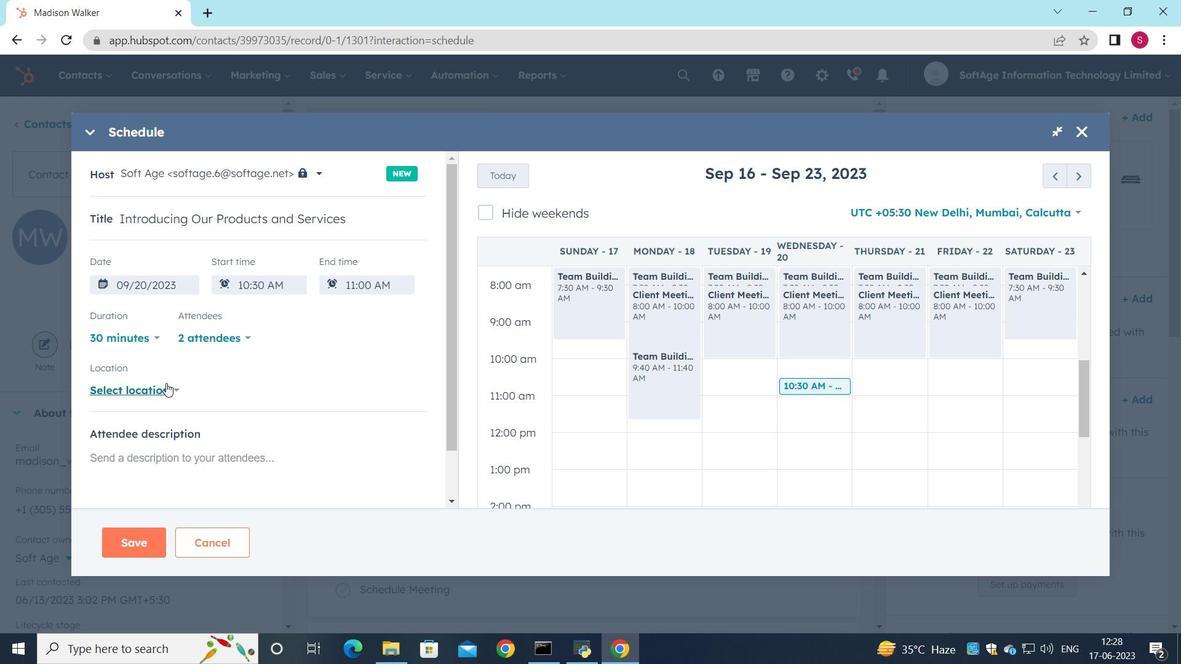 
Action: Mouse pressed left at (171, 386)
Screenshot: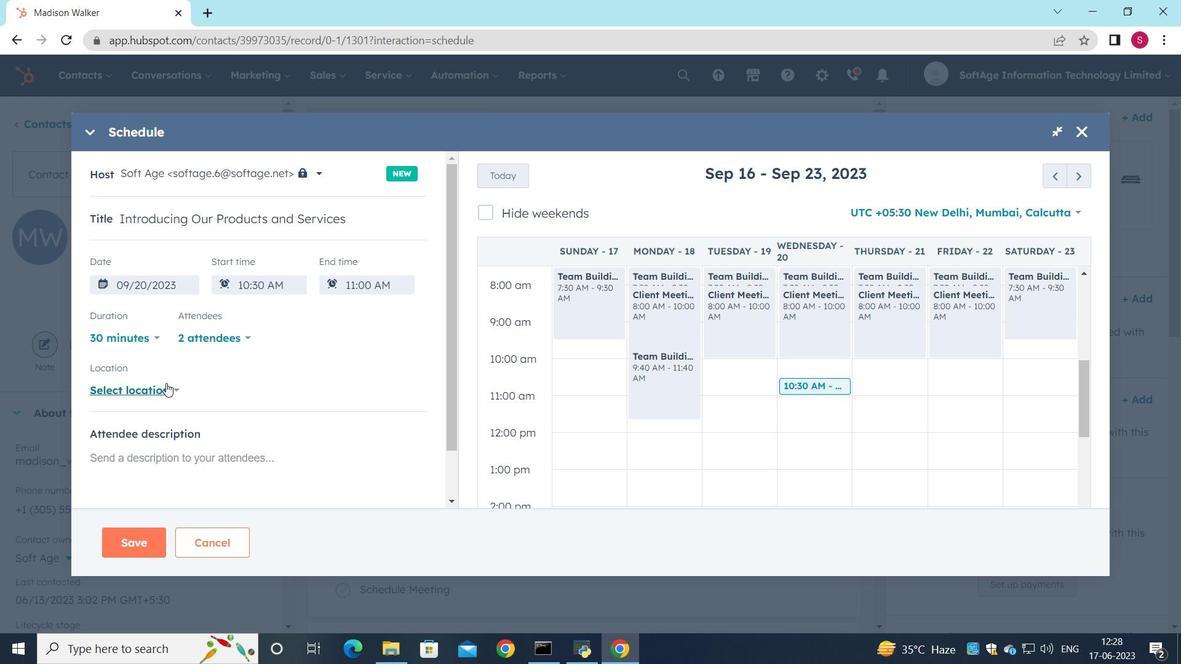 
Action: Mouse moved to (292, 357)
Screenshot: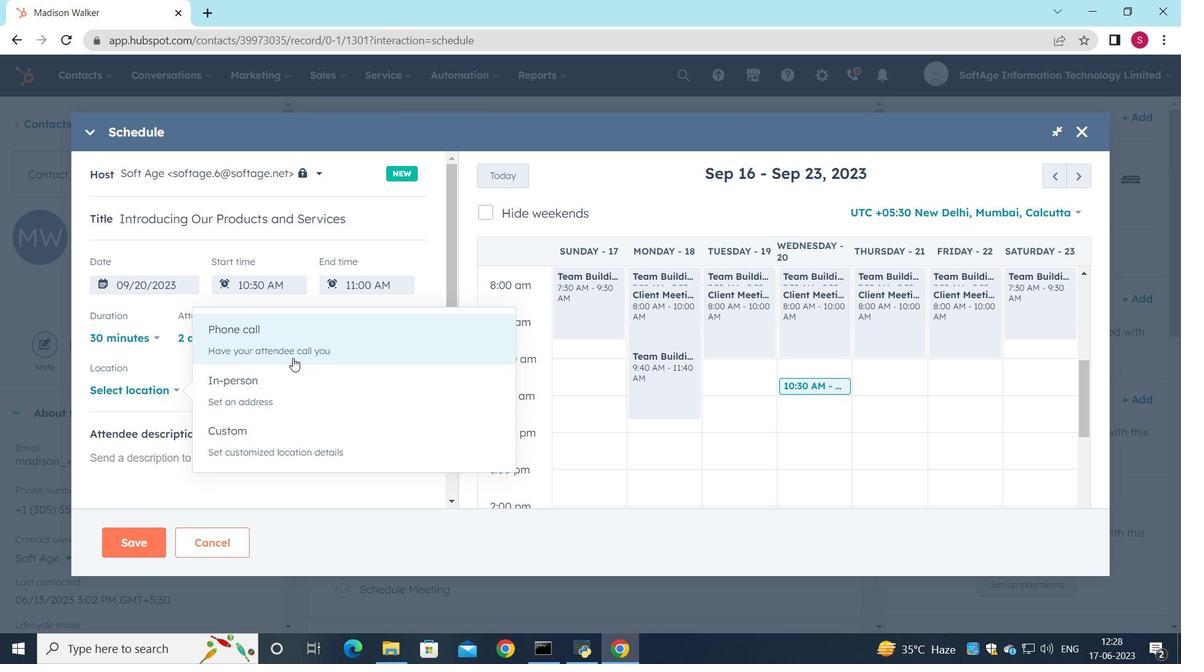 
Action: Mouse pressed left at (292, 357)
Screenshot: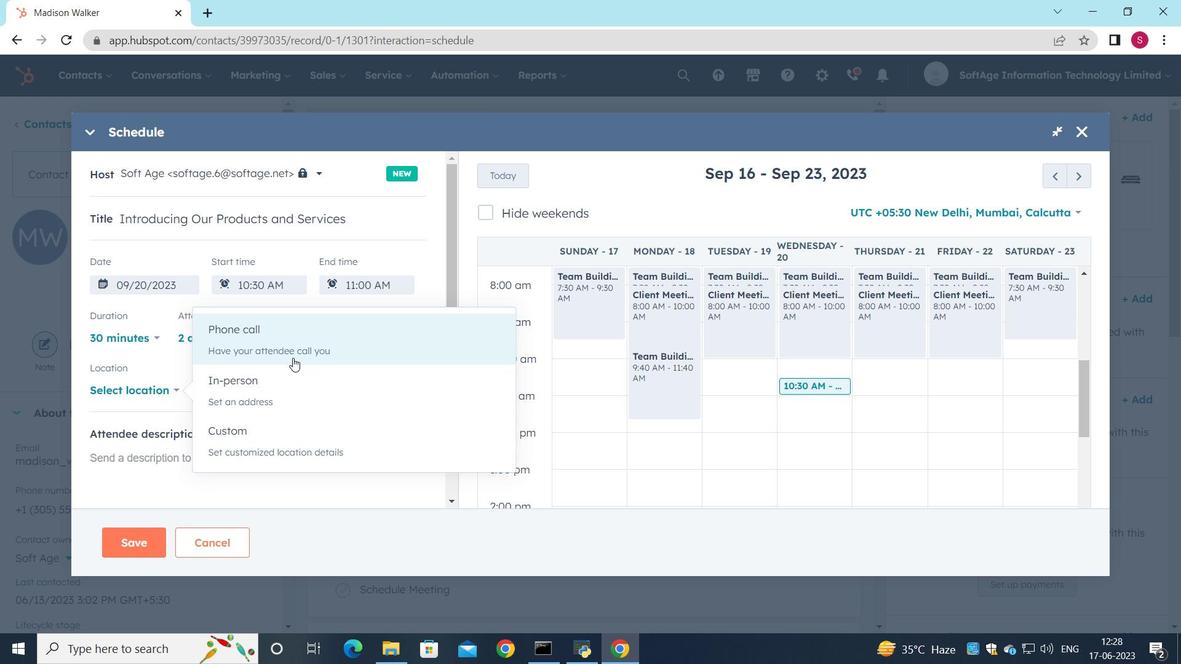 
Action: Mouse moved to (280, 387)
Screenshot: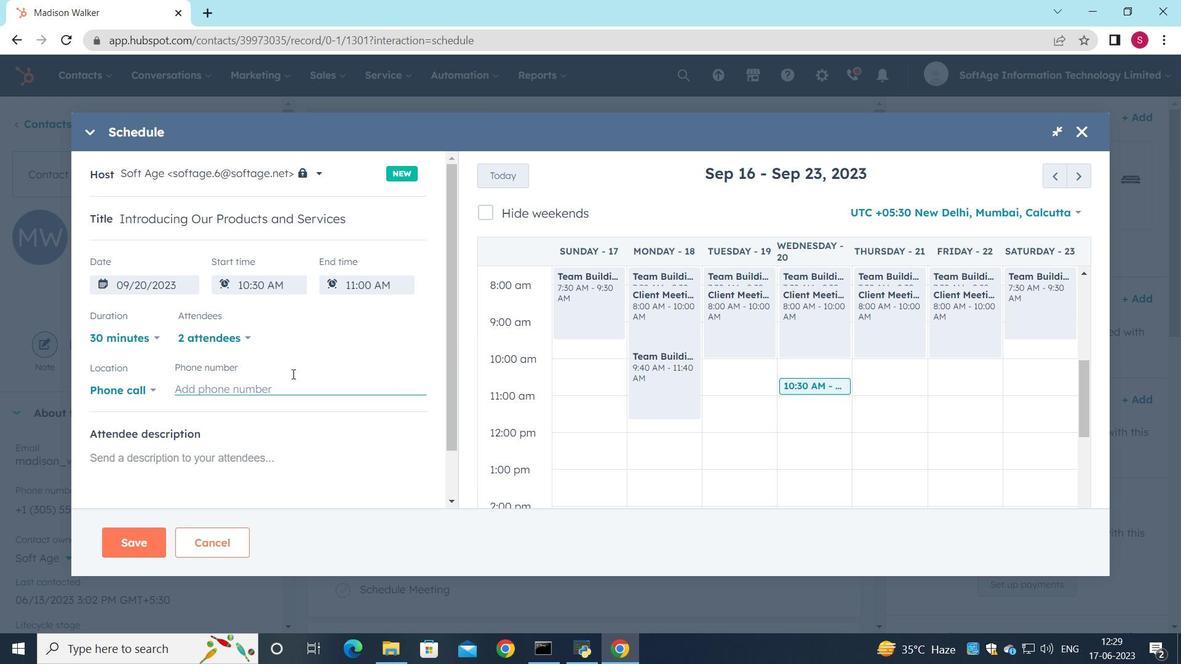 
Action: Mouse pressed left at (280, 387)
Screenshot: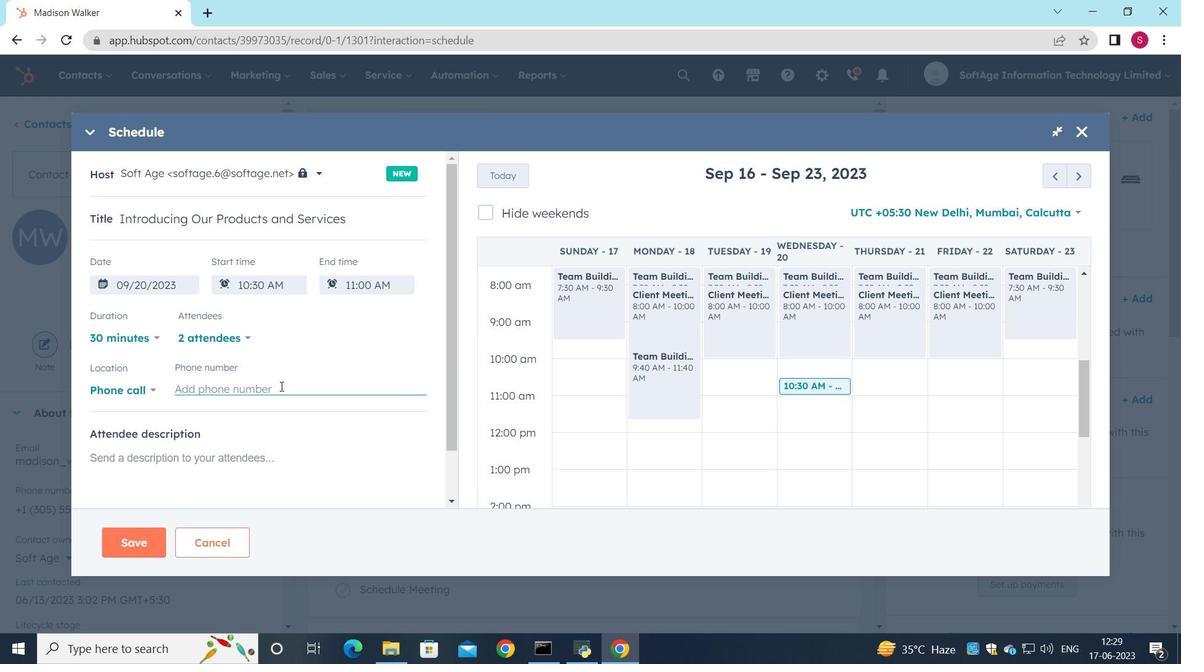 
Action: Key pressed <Key.shift_r>(718<Key.shift_r><Key.shift_r><Key.shift_r><Key.shift_r>)<Key.space>b<Key.backspace>987-6555
Screenshot: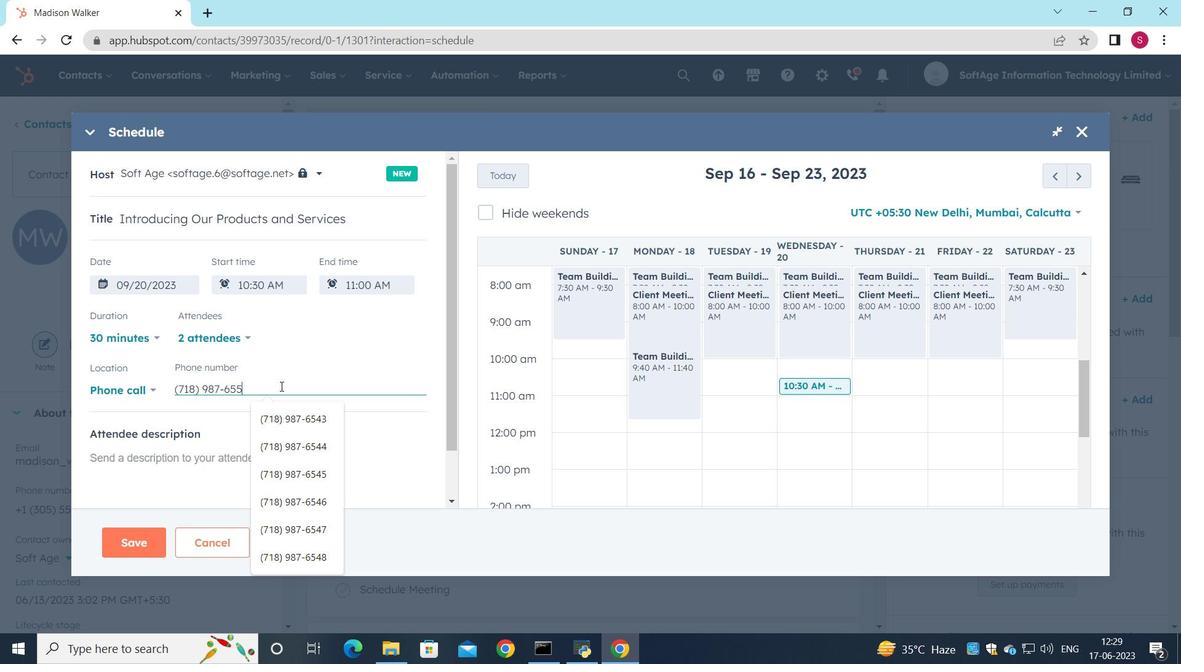 
Action: Mouse moved to (216, 444)
Screenshot: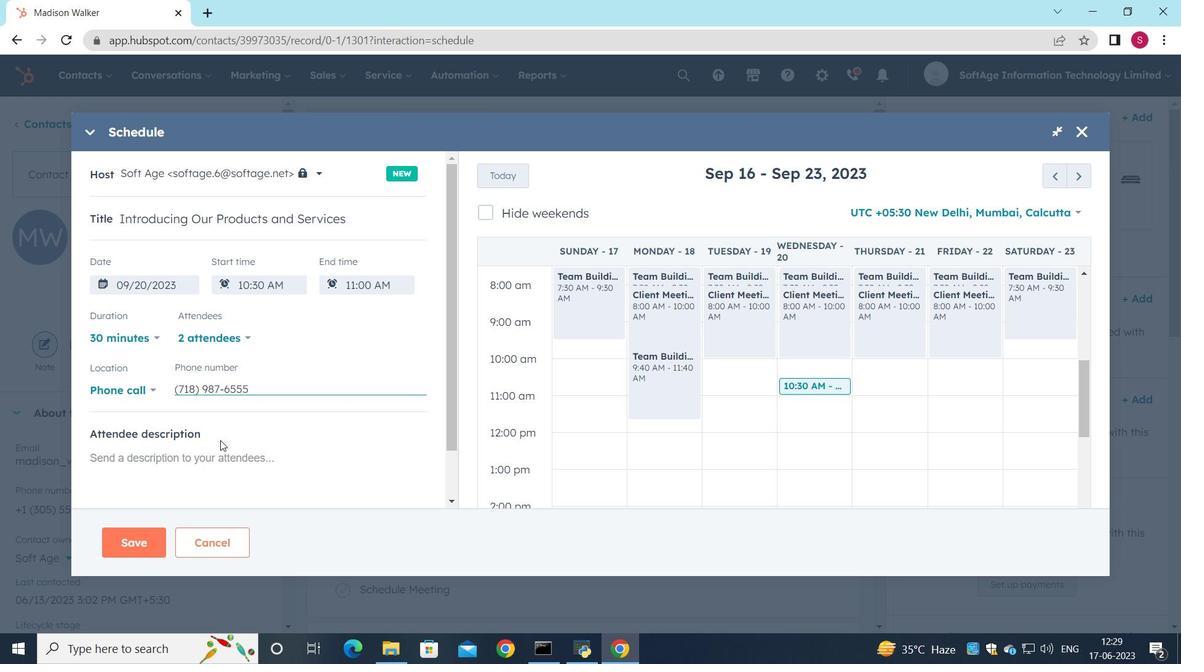
Action: Mouse pressed left at (216, 444)
Screenshot: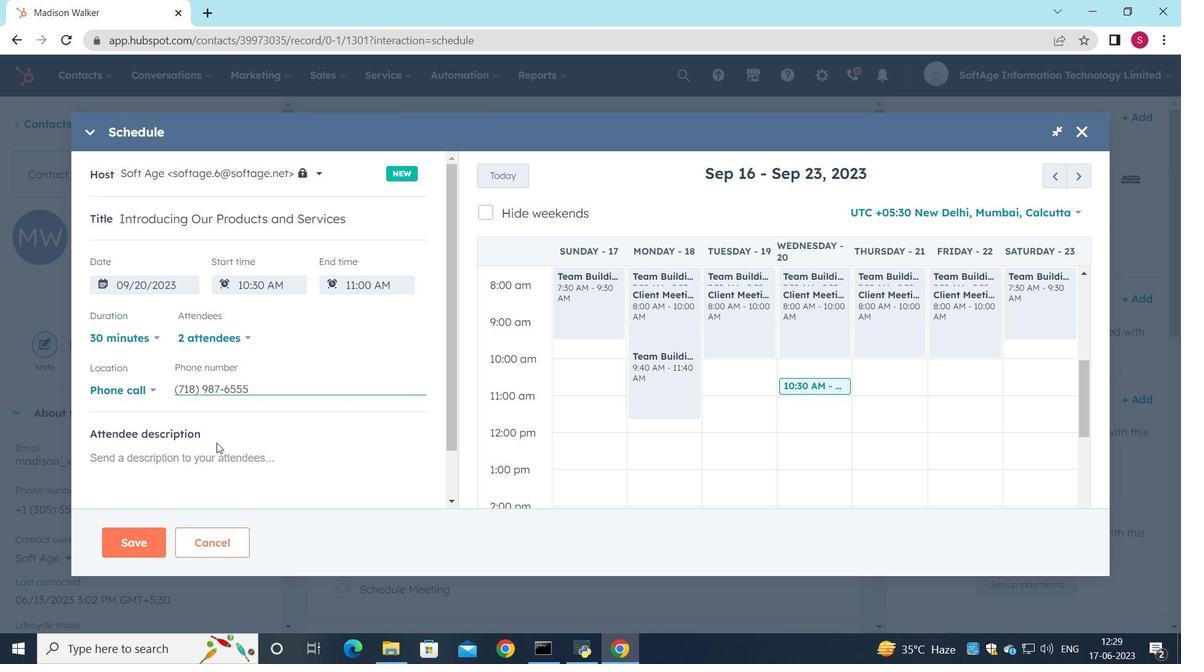 
Action: Mouse moved to (211, 461)
Screenshot: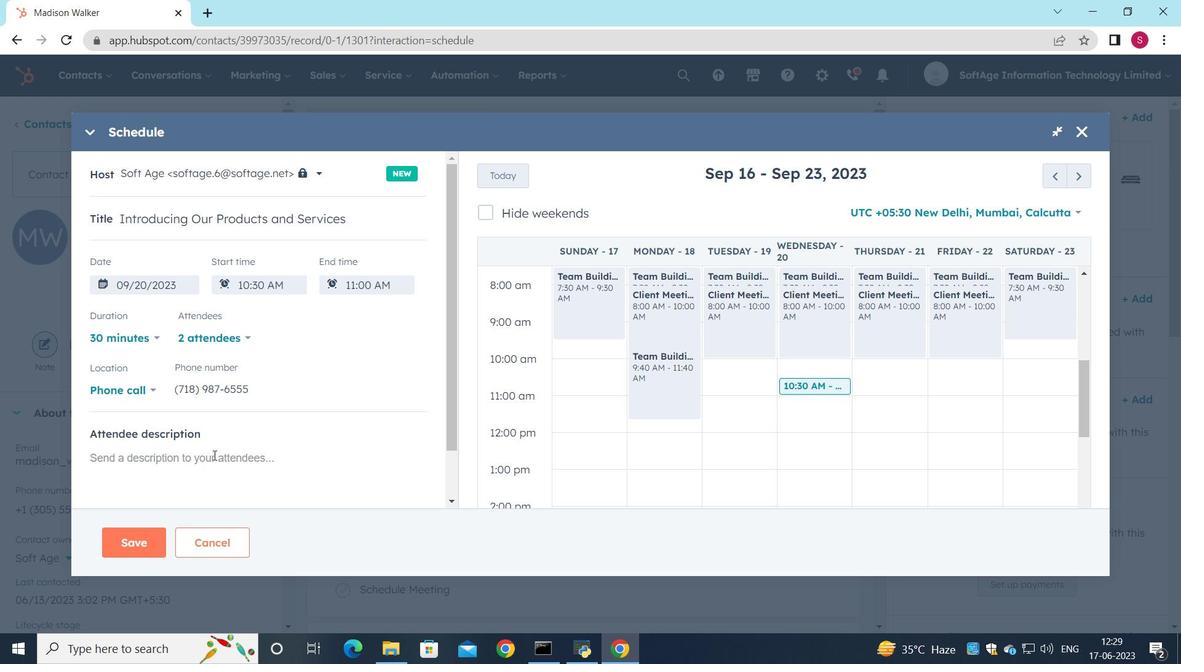 
Action: Mouse pressed left at (211, 461)
Screenshot: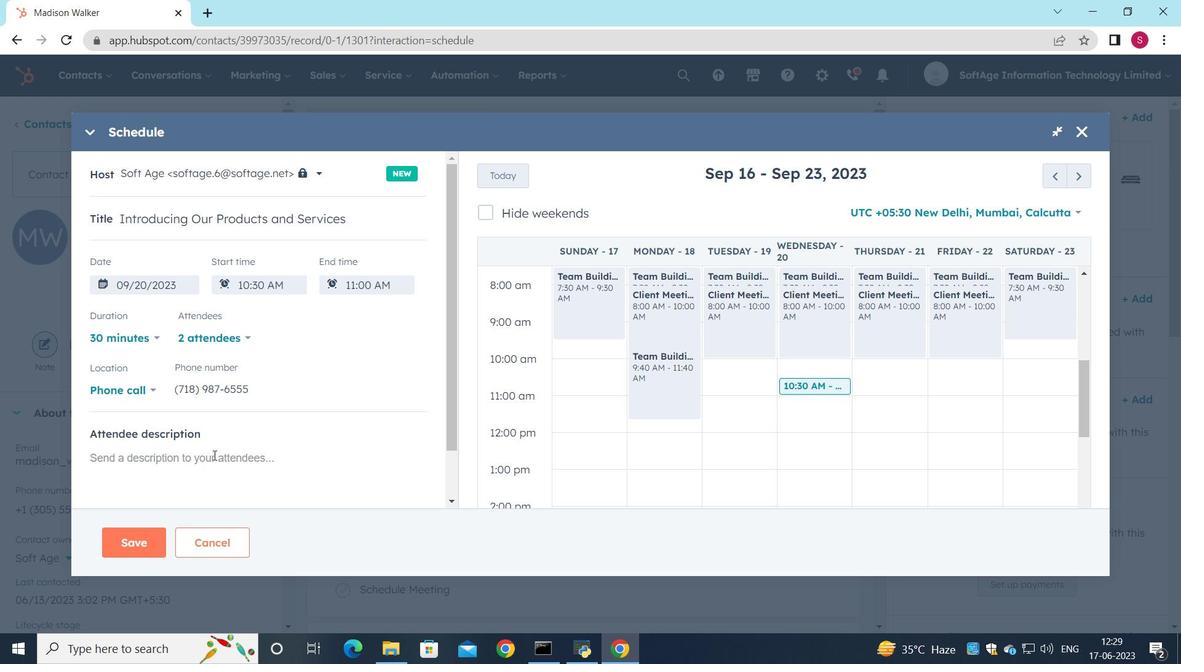 
Action: Key pressed <Key.shift><Key.shift>For<Key.space>further<Key.space>discussion<Key.space>on<Key.space>products<Key.space><Key.backspace>,kindly<Key.space>join<Key.space>the<Key.space>meeting
Screenshot: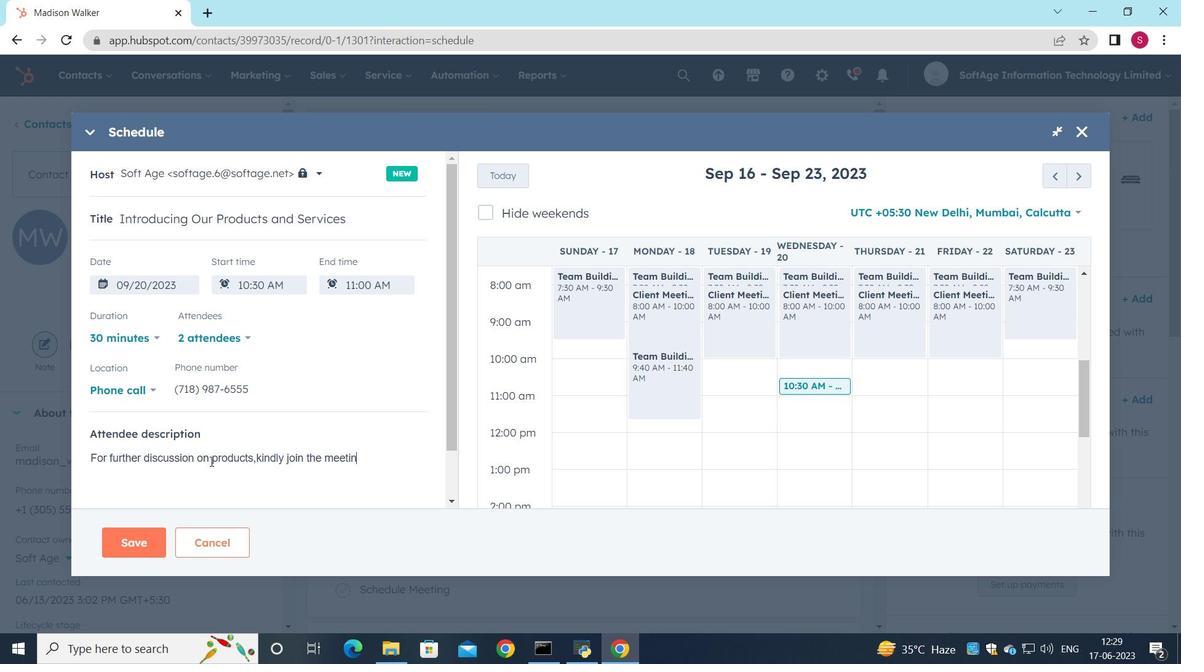 
Action: Mouse moved to (249, 456)
Screenshot: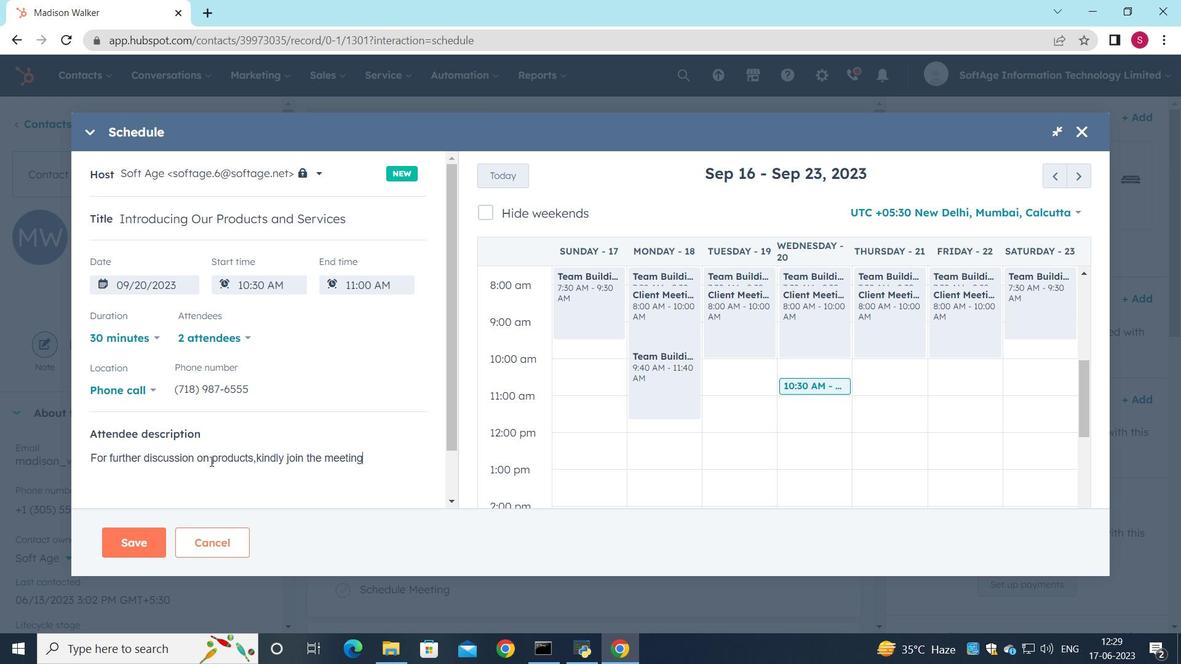 
Action: Key pressed .
Screenshot: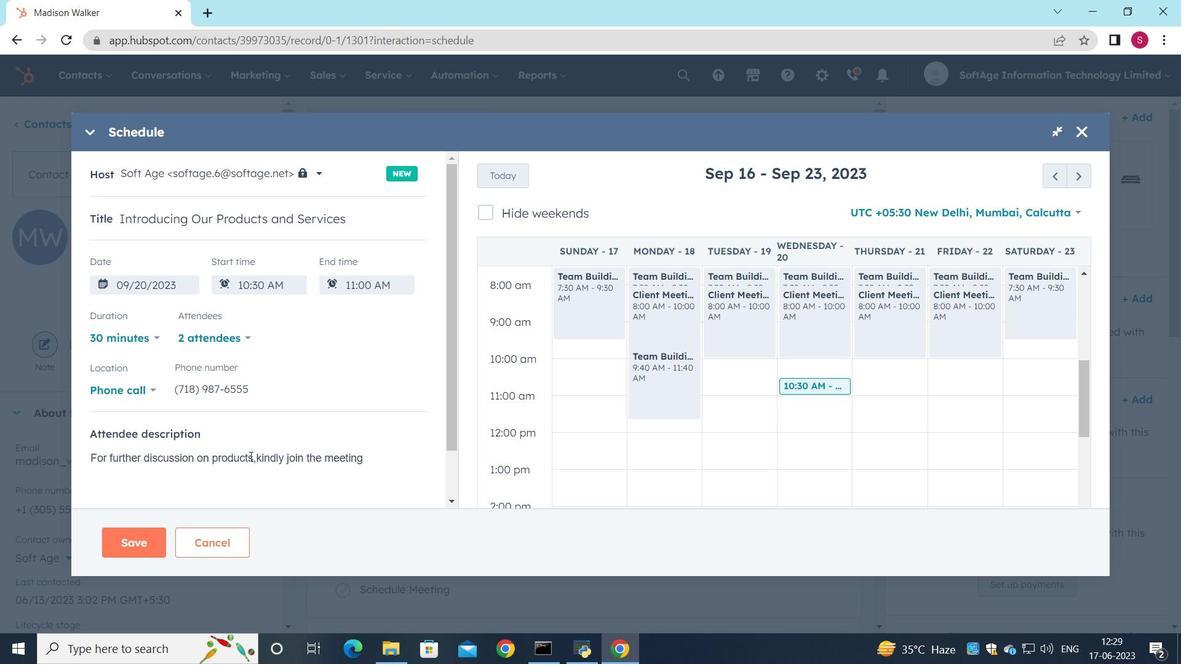 
Action: Mouse moved to (137, 552)
Screenshot: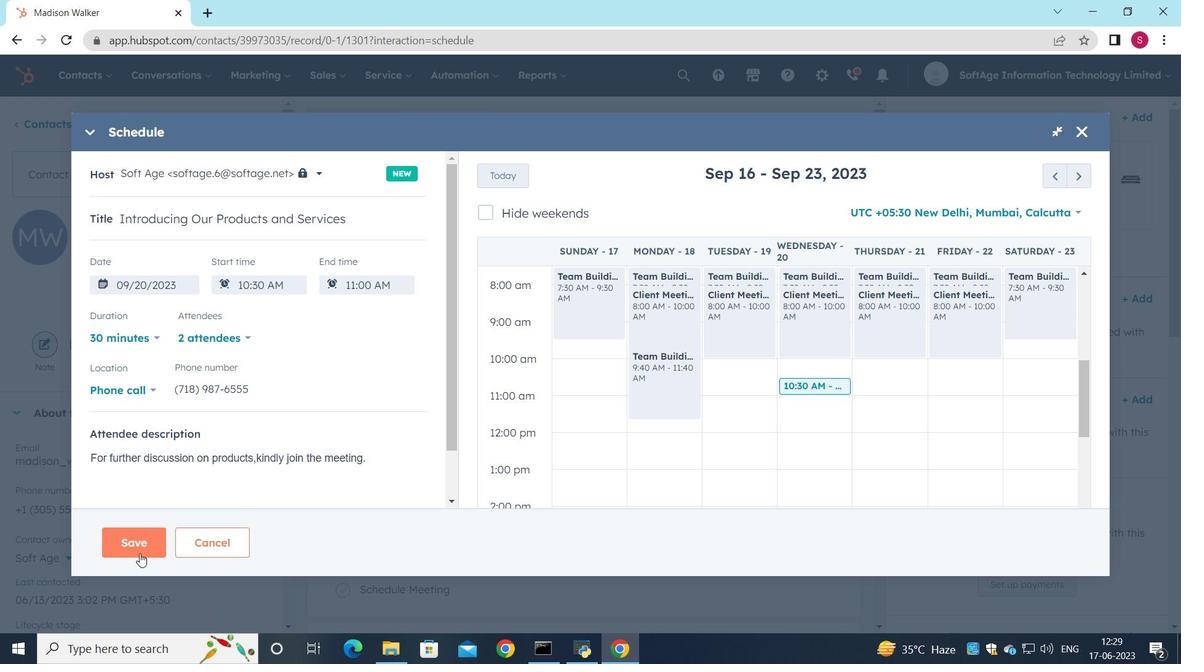 
Action: Mouse pressed left at (137, 552)
Screenshot: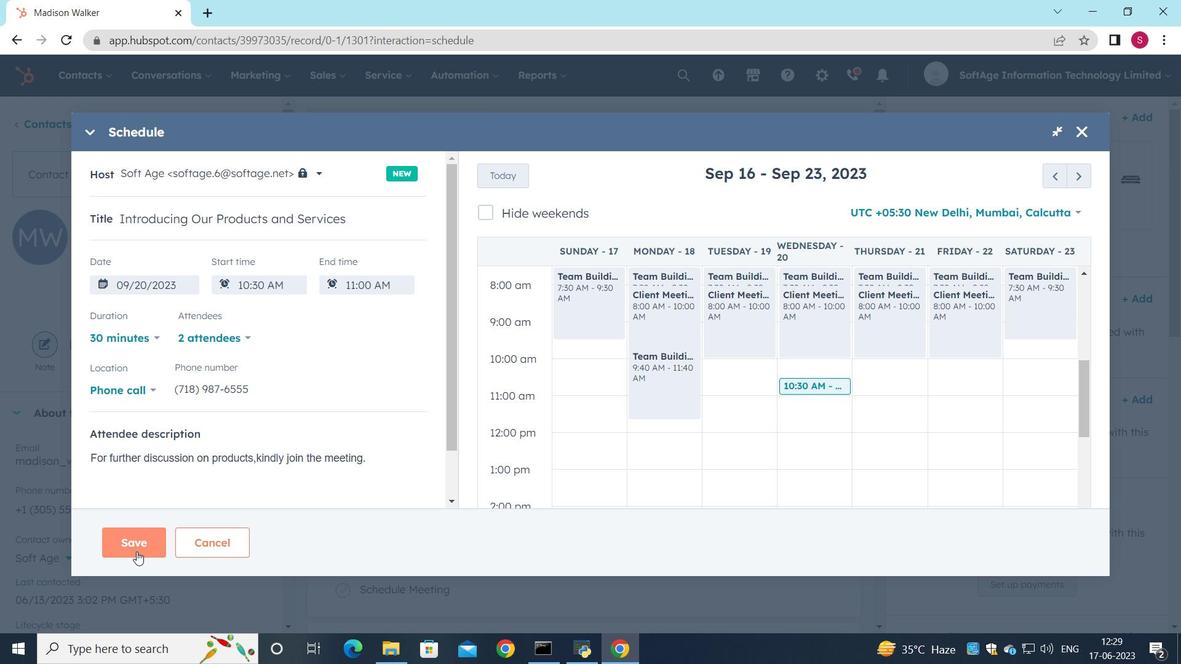 
Action: Mouse moved to (318, 559)
Screenshot: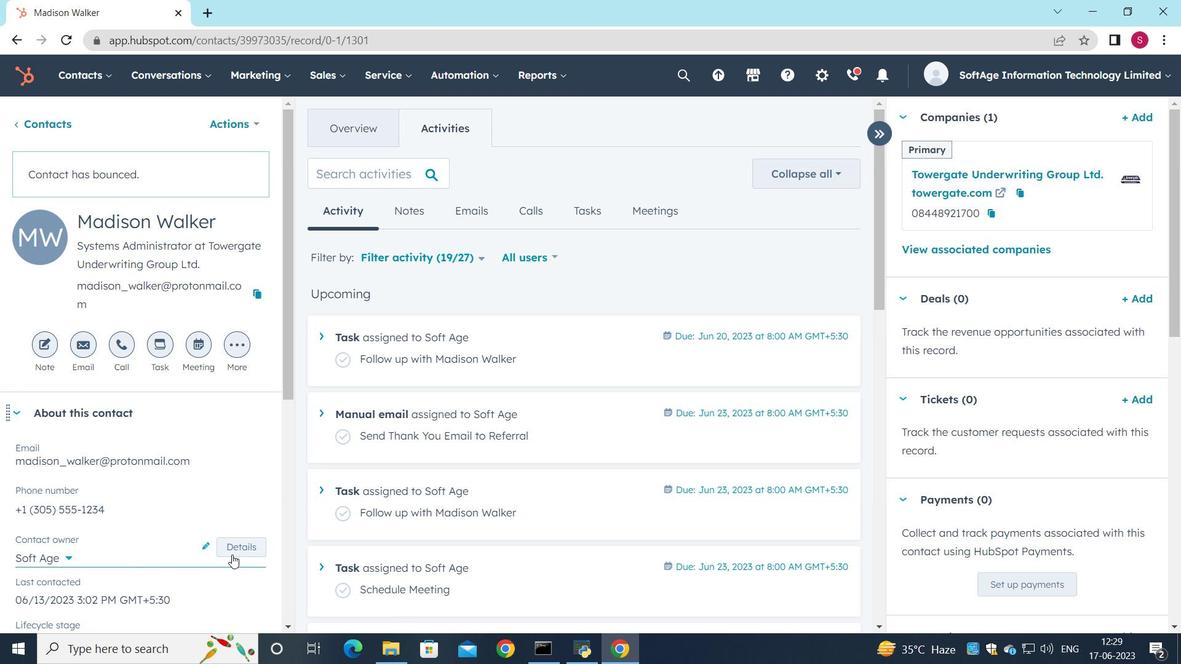 
